 Task: Look for space in Talnakh, Russia from 10th July, 2023 to 15th July, 2023 for 7 adults in price range Rs.10000 to Rs.15000. Place can be entire place or shared room with 4 bedrooms having 7 beds and 4 bathrooms. Property type can be house, flat, guest house. Amenities needed are: wifi, TV, free parkinig on premises, gym, breakfast. Booking option can be shelf check-in. Required host language is English.
Action: Mouse moved to (493, 97)
Screenshot: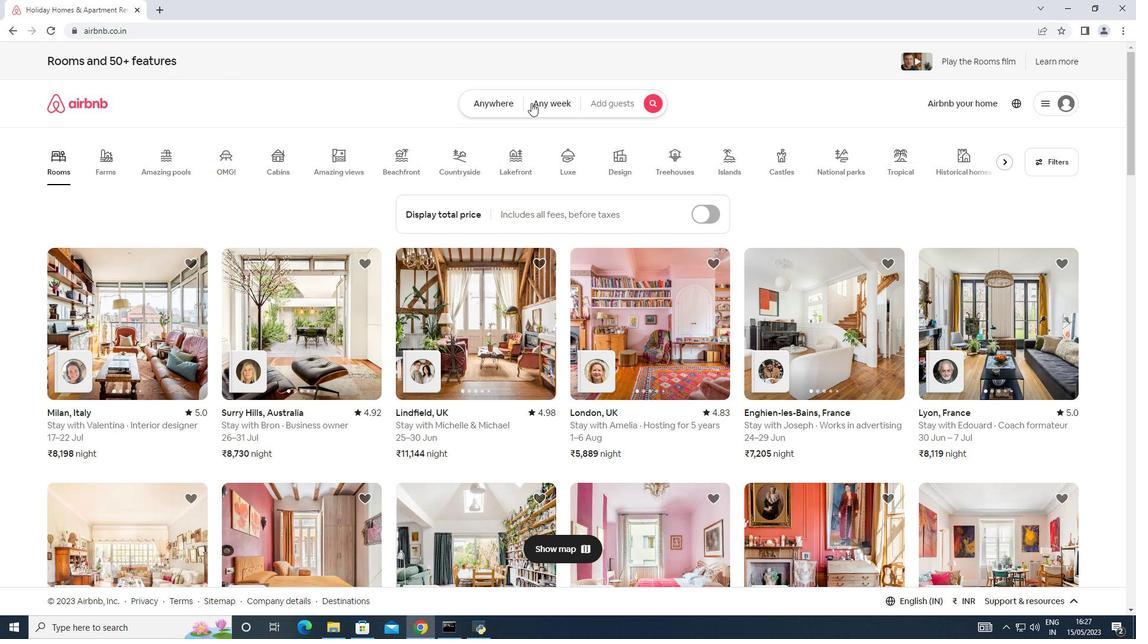 
Action: Mouse pressed left at (493, 97)
Screenshot: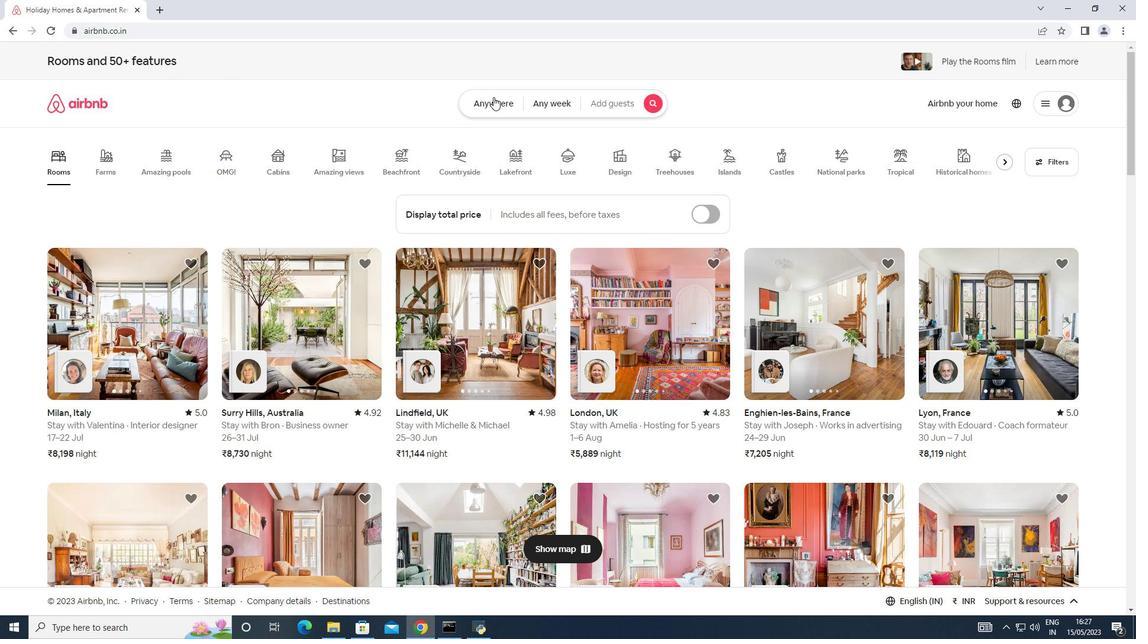 
Action: Mouse moved to (383, 143)
Screenshot: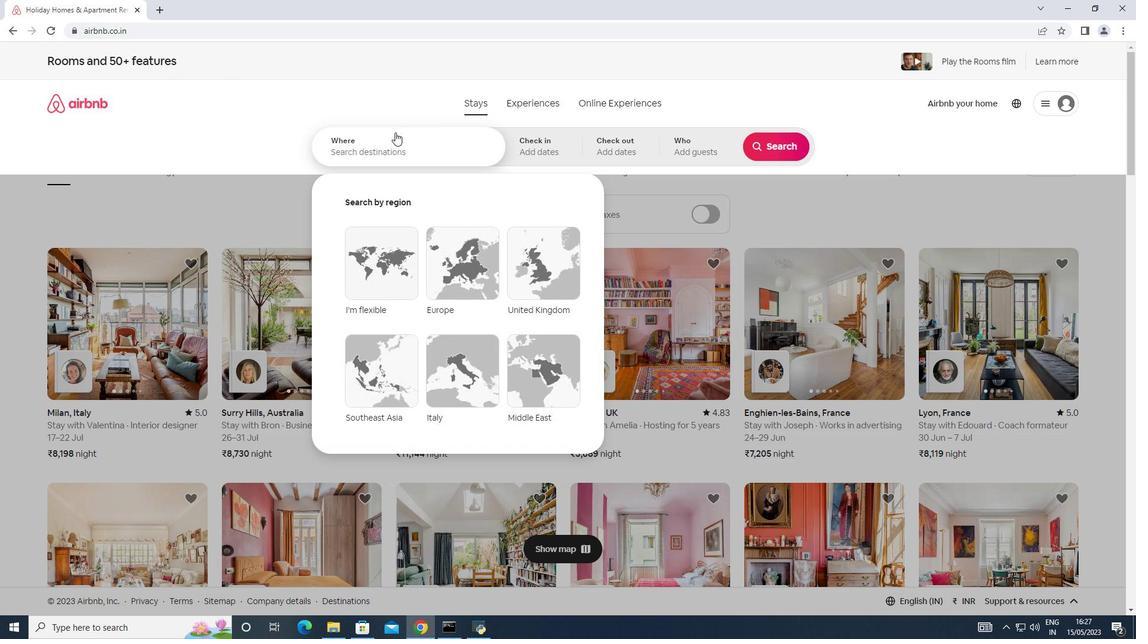 
Action: Mouse pressed left at (383, 143)
Screenshot: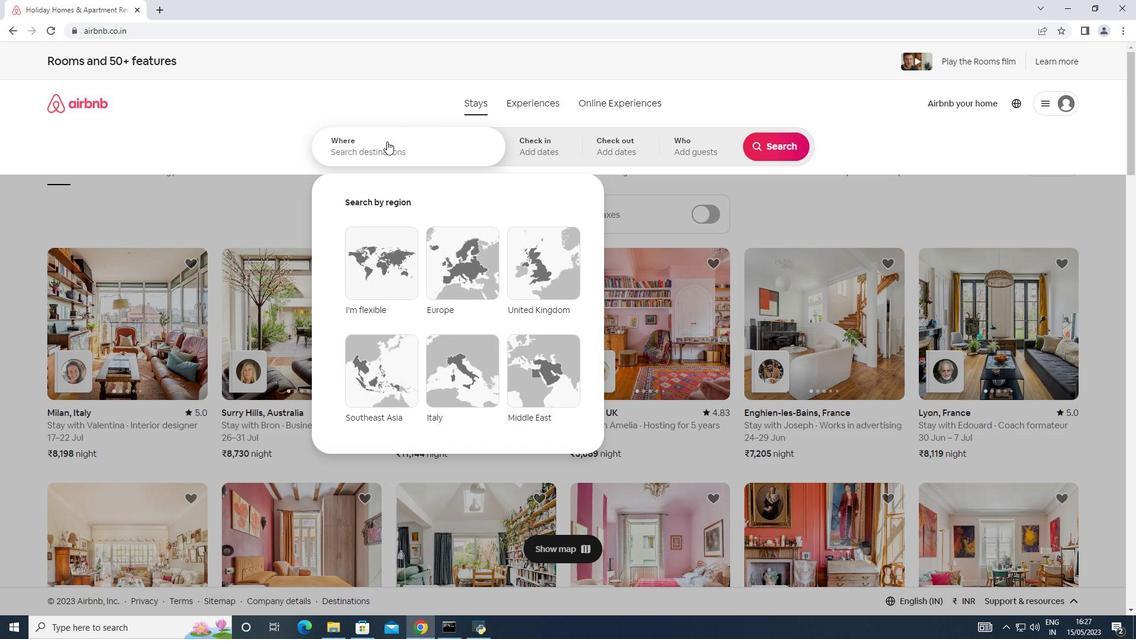 
Action: Mouse moved to (283, 198)
Screenshot: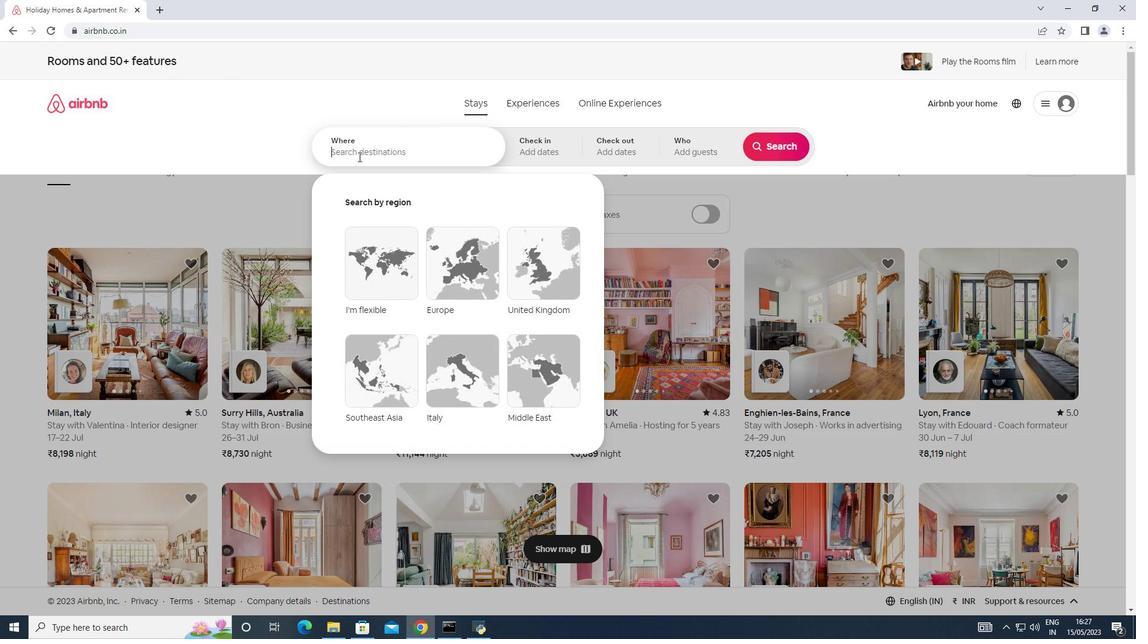 
Action: Key pressed <Key.shift>Talnakh,<Key.shift>Russia
Screenshot: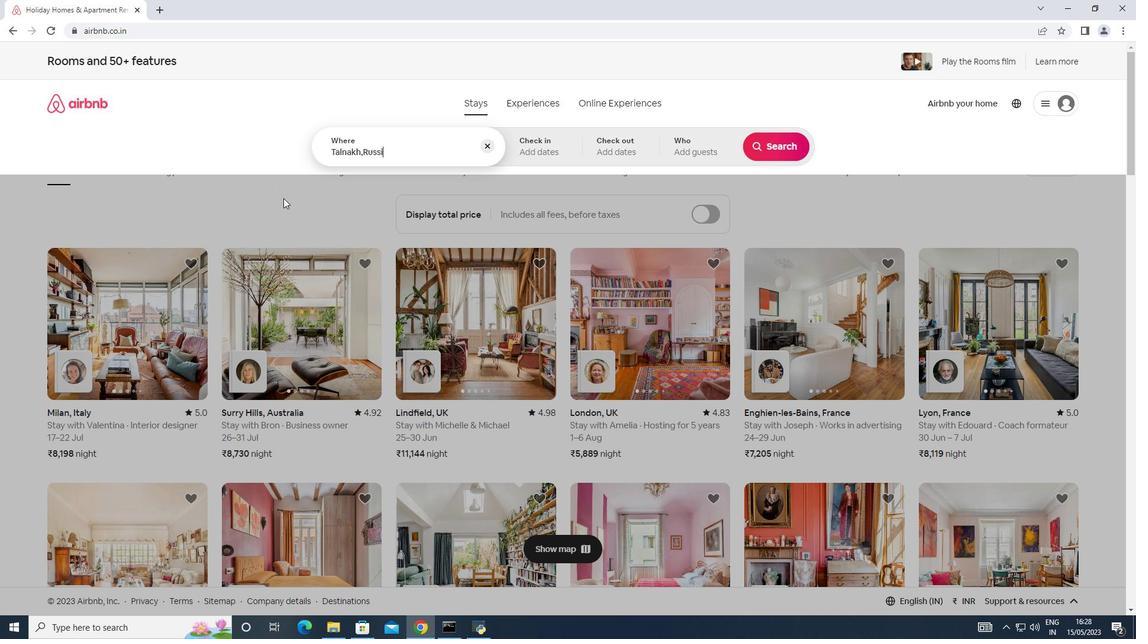 
Action: Mouse moved to (553, 152)
Screenshot: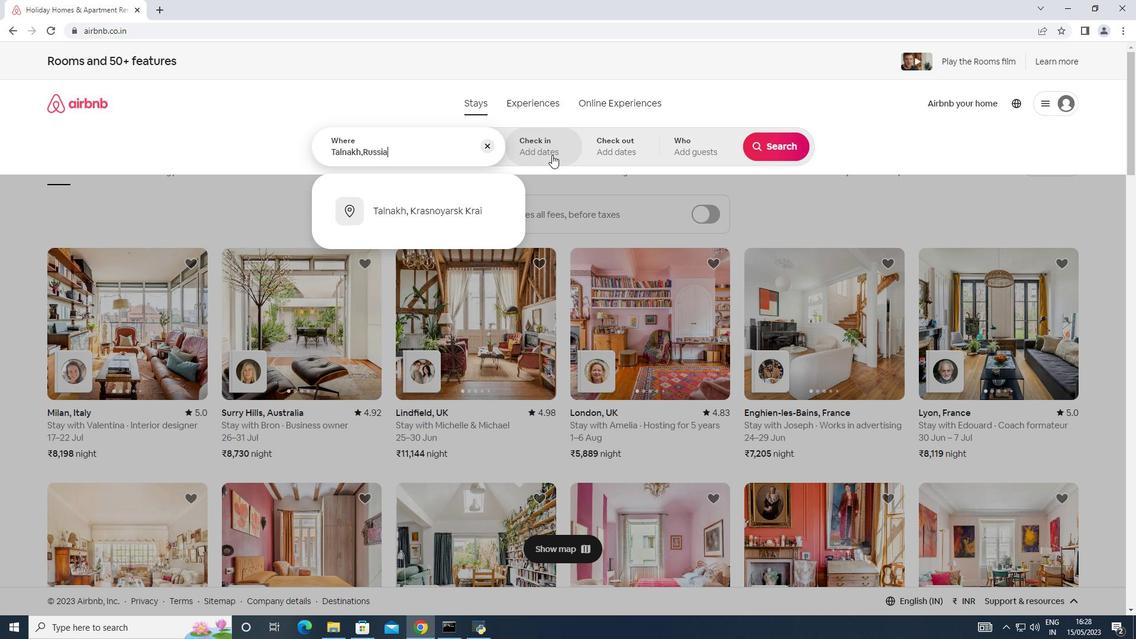 
Action: Mouse pressed left at (553, 152)
Screenshot: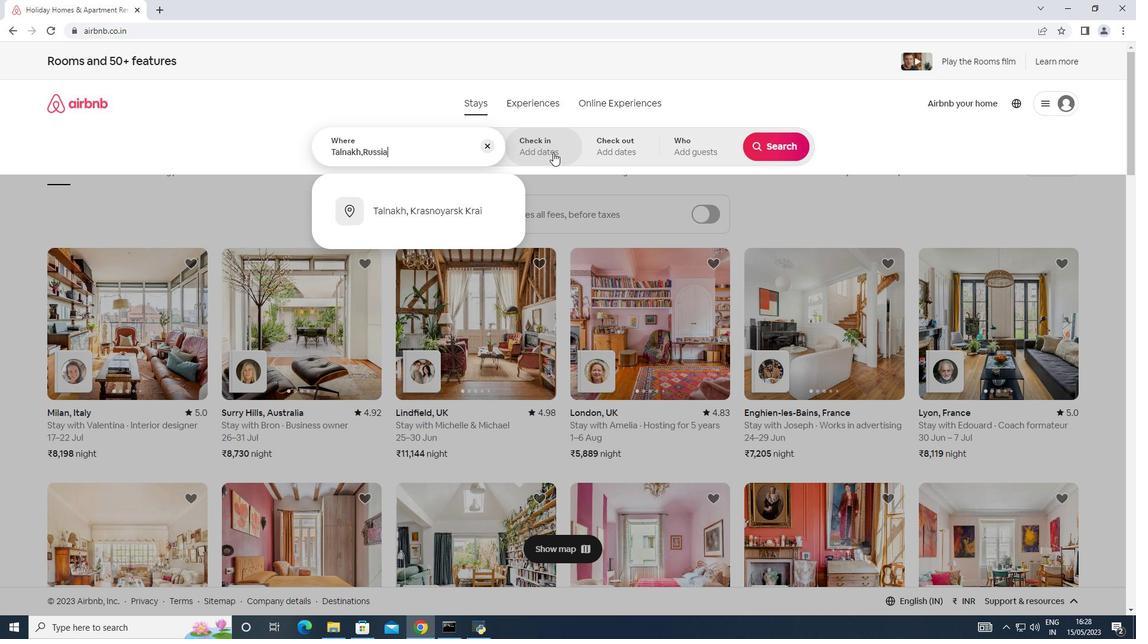 
Action: Mouse moved to (776, 239)
Screenshot: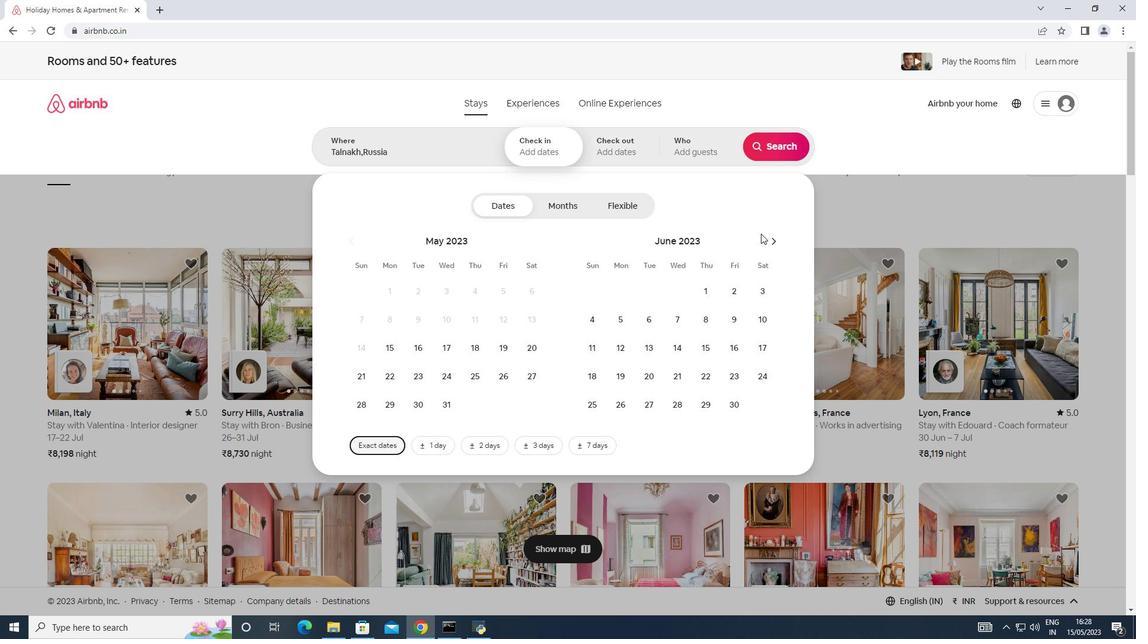 
Action: Mouse pressed left at (776, 239)
Screenshot: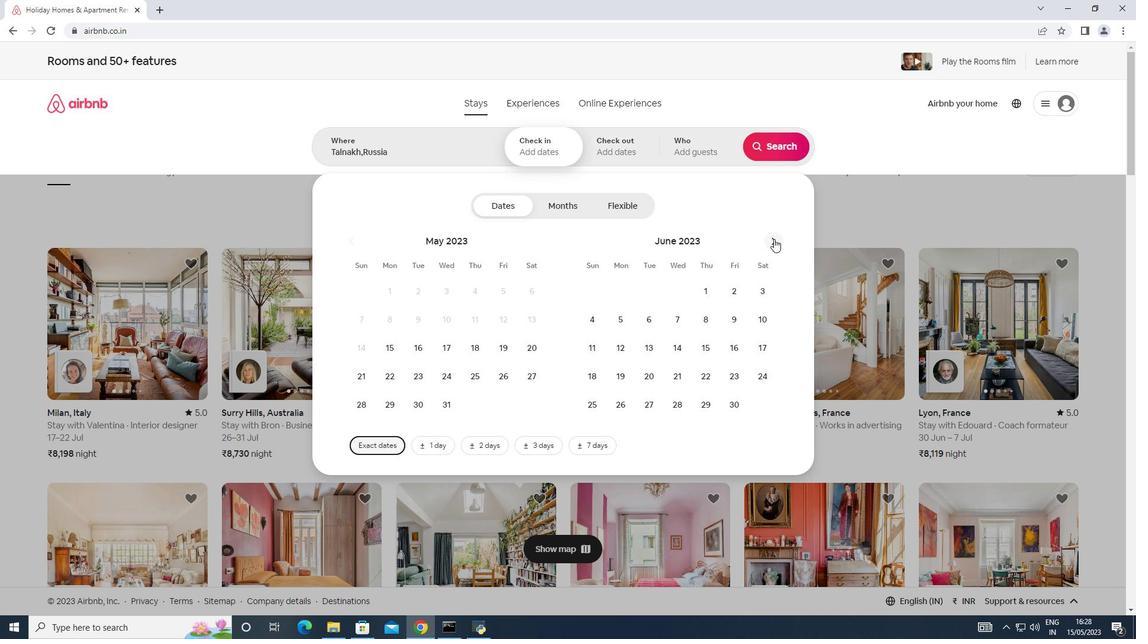 
Action: Mouse moved to (626, 351)
Screenshot: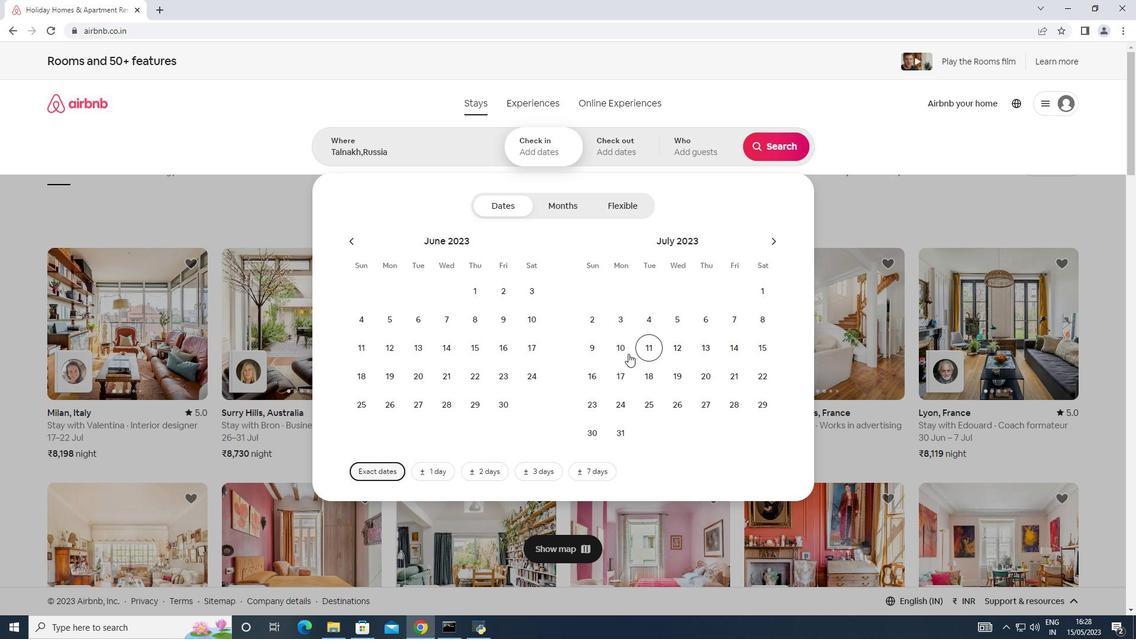 
Action: Mouse pressed left at (626, 351)
Screenshot: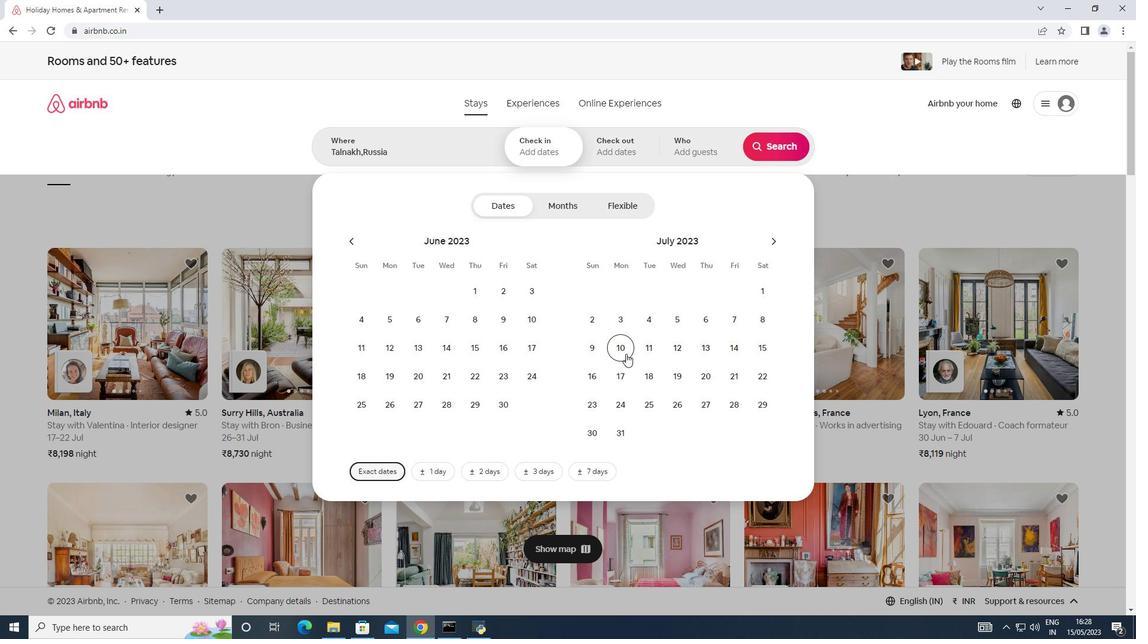 
Action: Mouse moved to (757, 348)
Screenshot: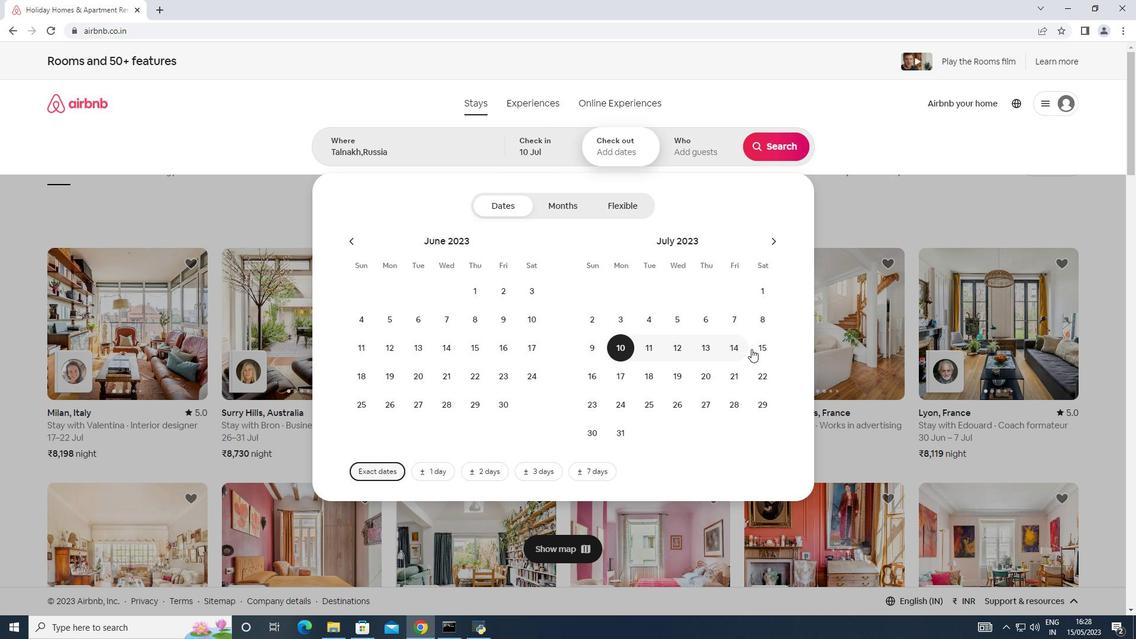 
Action: Mouse pressed left at (757, 348)
Screenshot: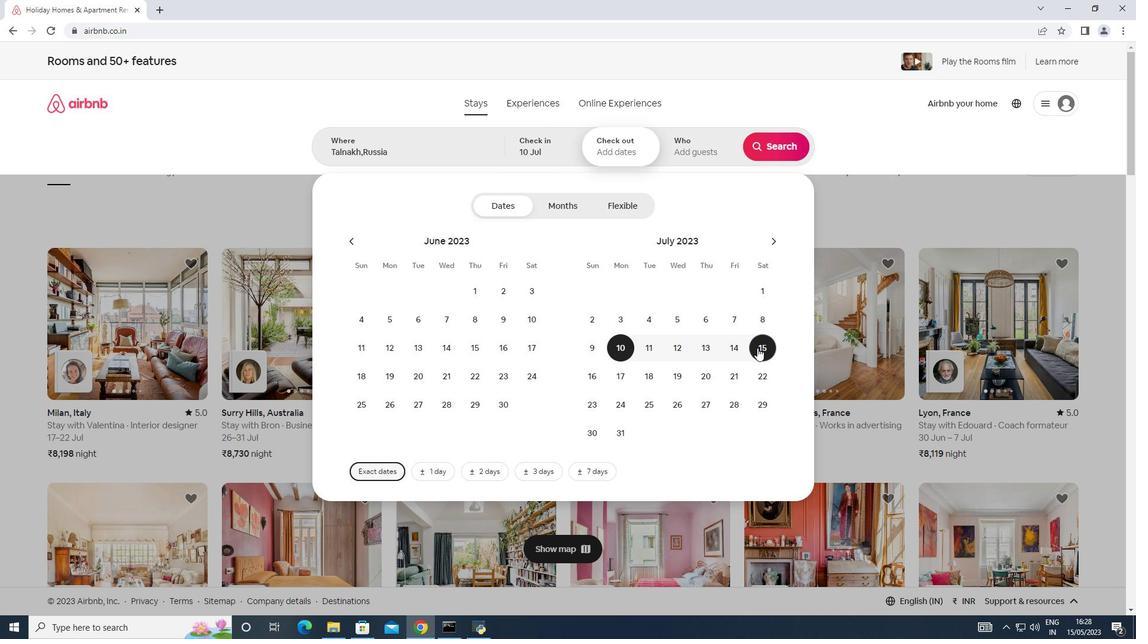
Action: Mouse moved to (692, 153)
Screenshot: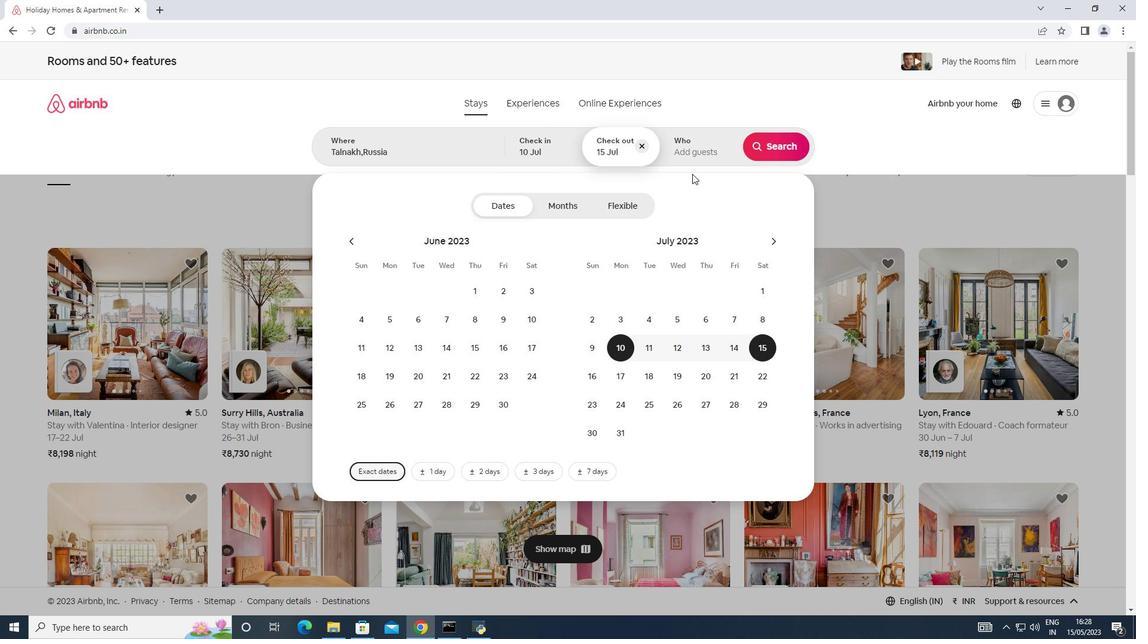 
Action: Mouse pressed left at (692, 153)
Screenshot: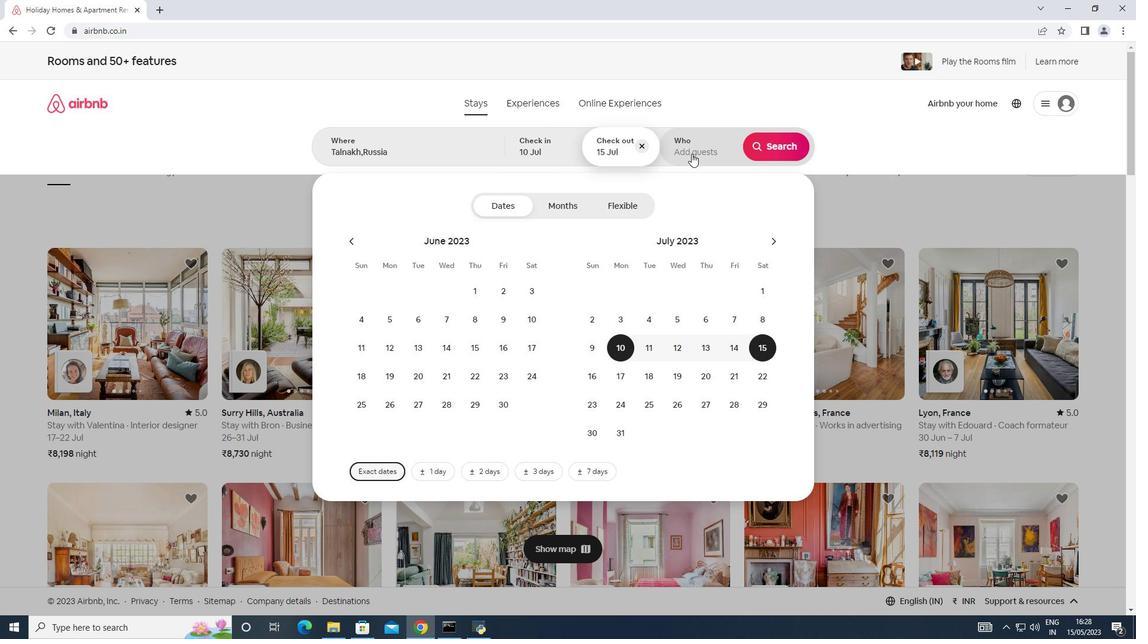 
Action: Mouse moved to (780, 208)
Screenshot: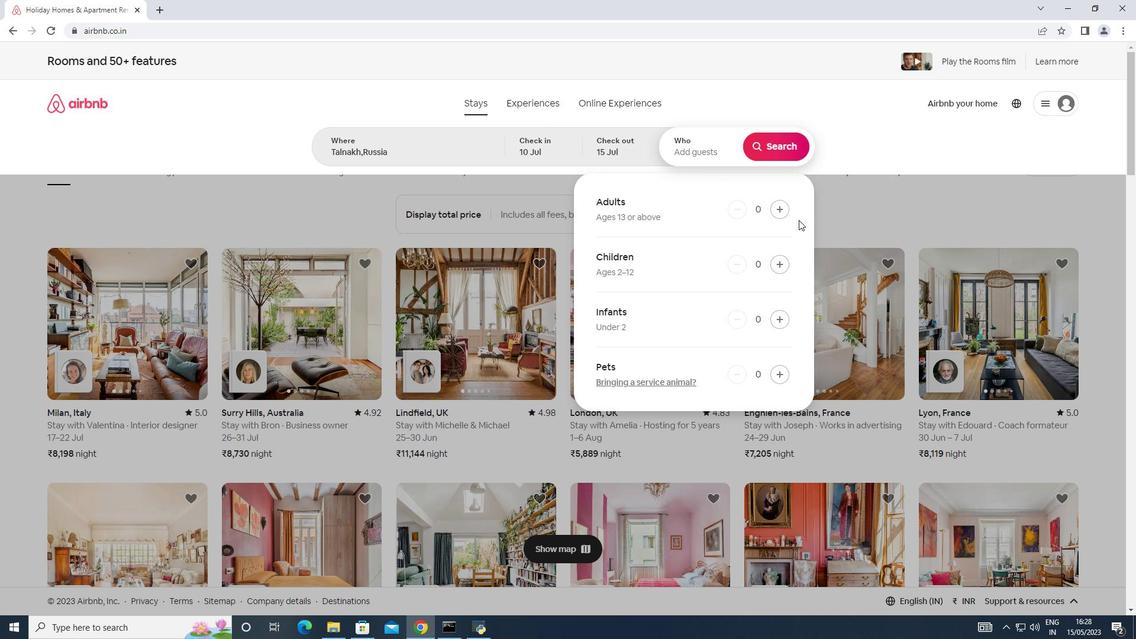 
Action: Mouse pressed left at (780, 208)
Screenshot: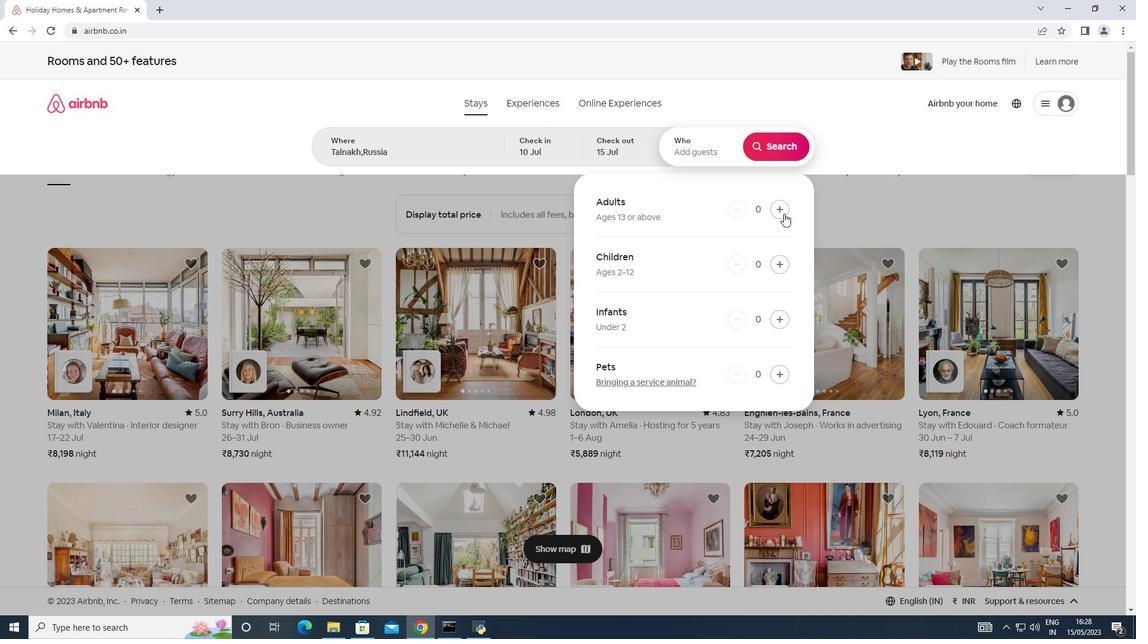
Action: Mouse pressed left at (780, 208)
Screenshot: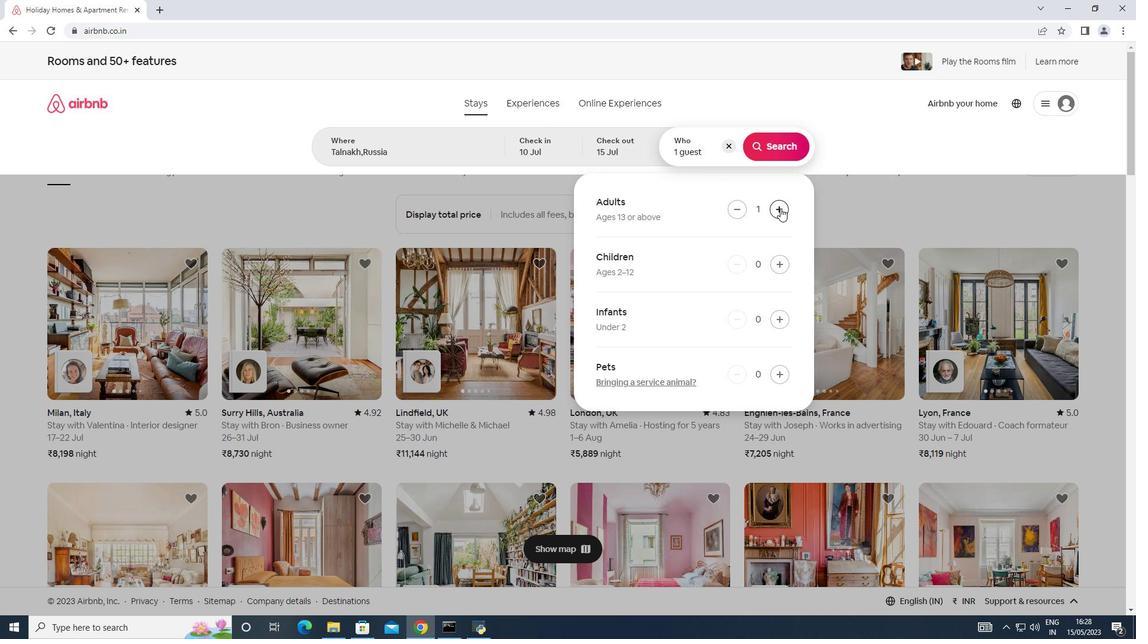 
Action: Mouse pressed left at (780, 208)
Screenshot: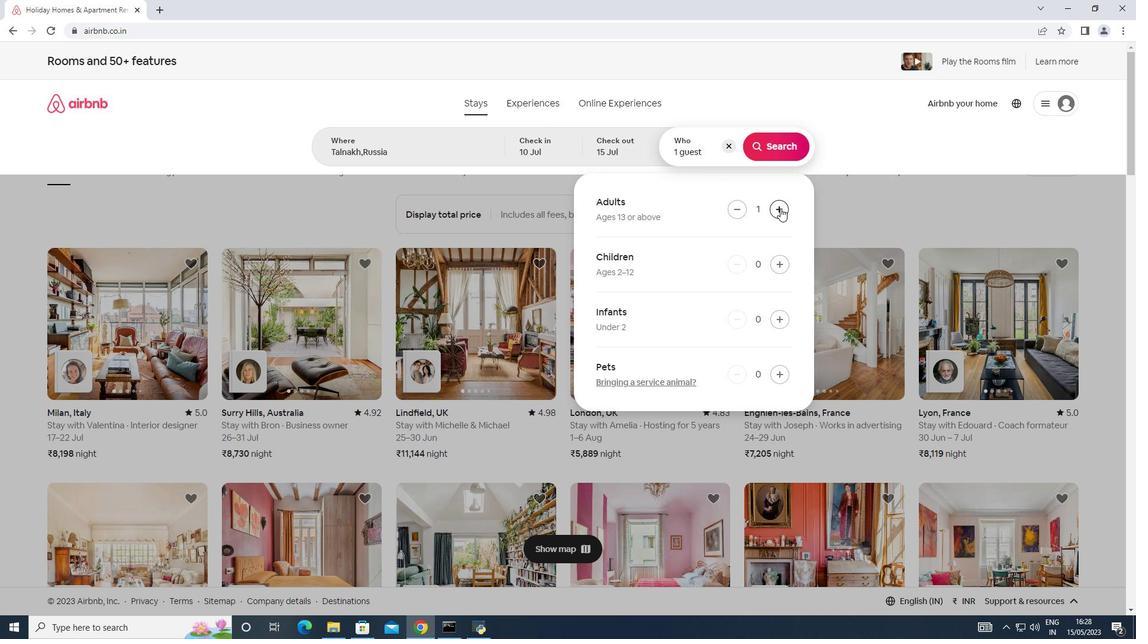 
Action: Mouse pressed left at (780, 208)
Screenshot: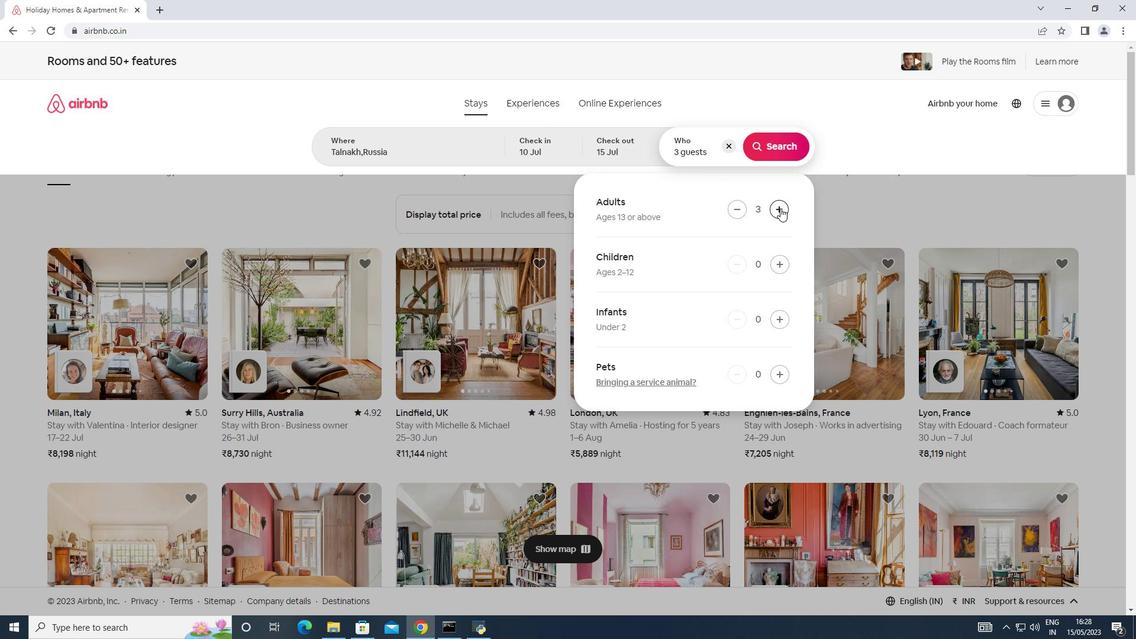 
Action: Mouse pressed left at (780, 208)
Screenshot: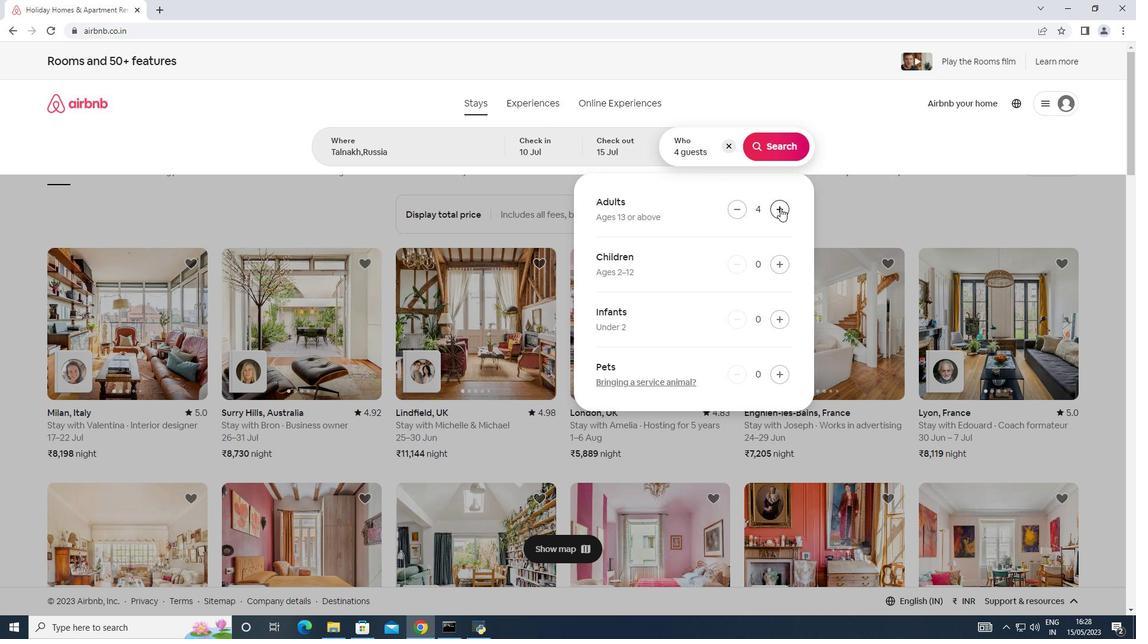 
Action: Mouse pressed left at (780, 208)
Screenshot: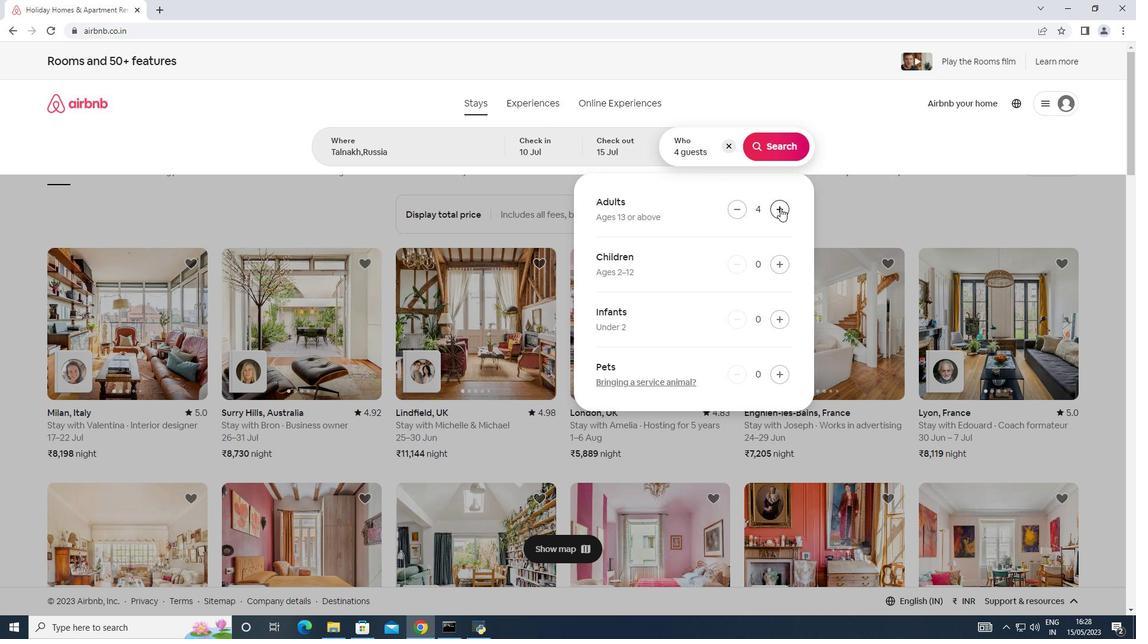 
Action: Mouse pressed left at (780, 208)
Screenshot: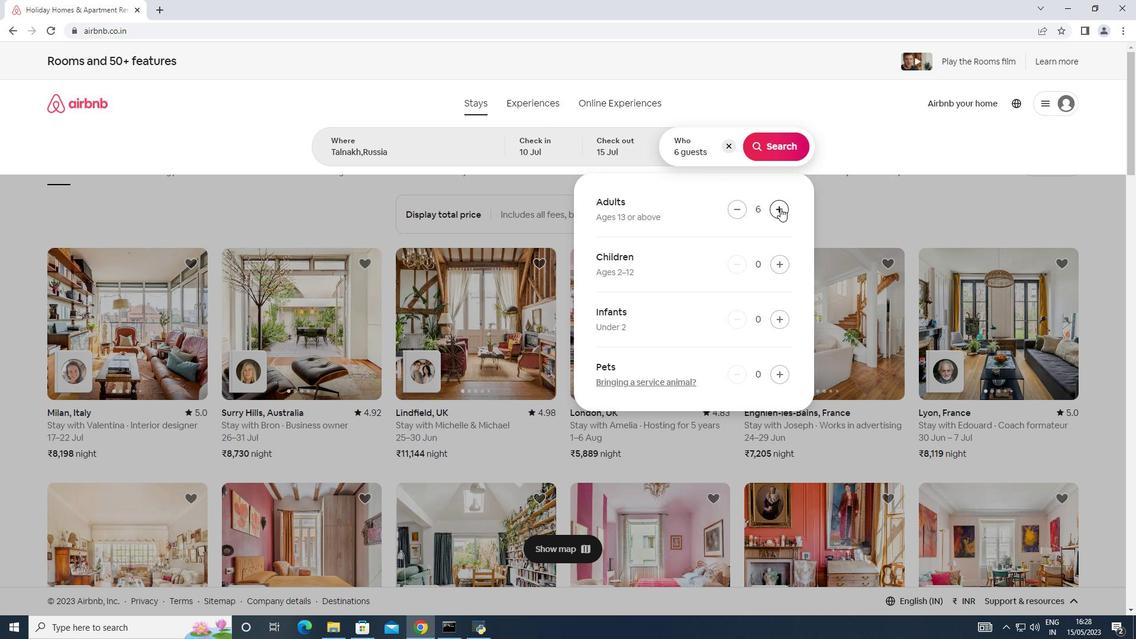 
Action: Mouse moved to (776, 152)
Screenshot: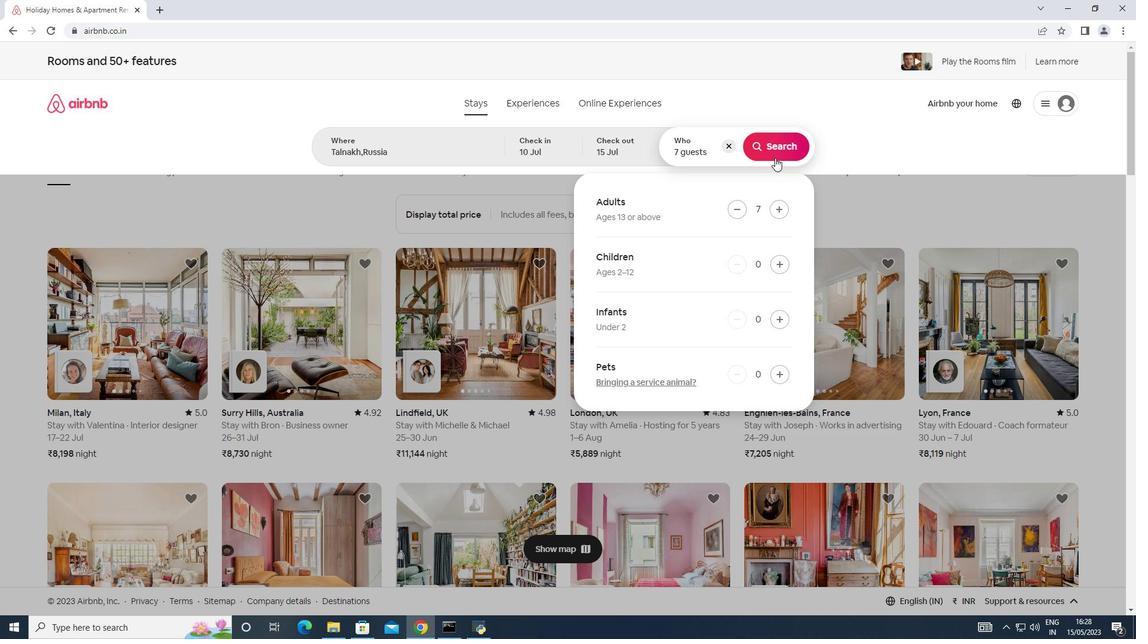 
Action: Mouse pressed left at (776, 152)
Screenshot: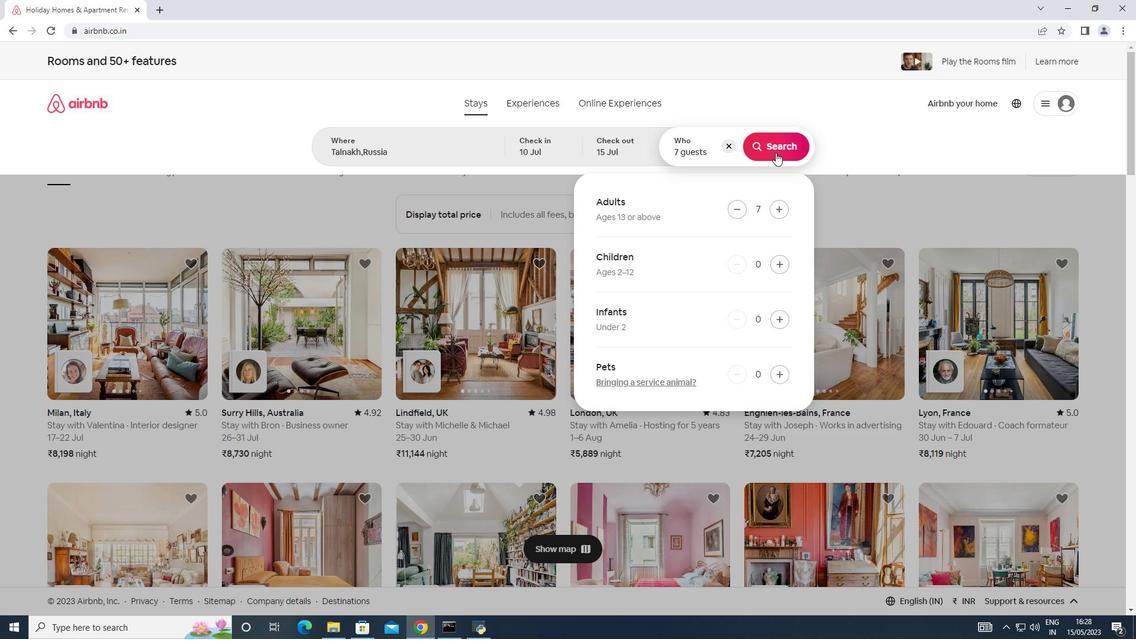 
Action: Mouse moved to (1065, 111)
Screenshot: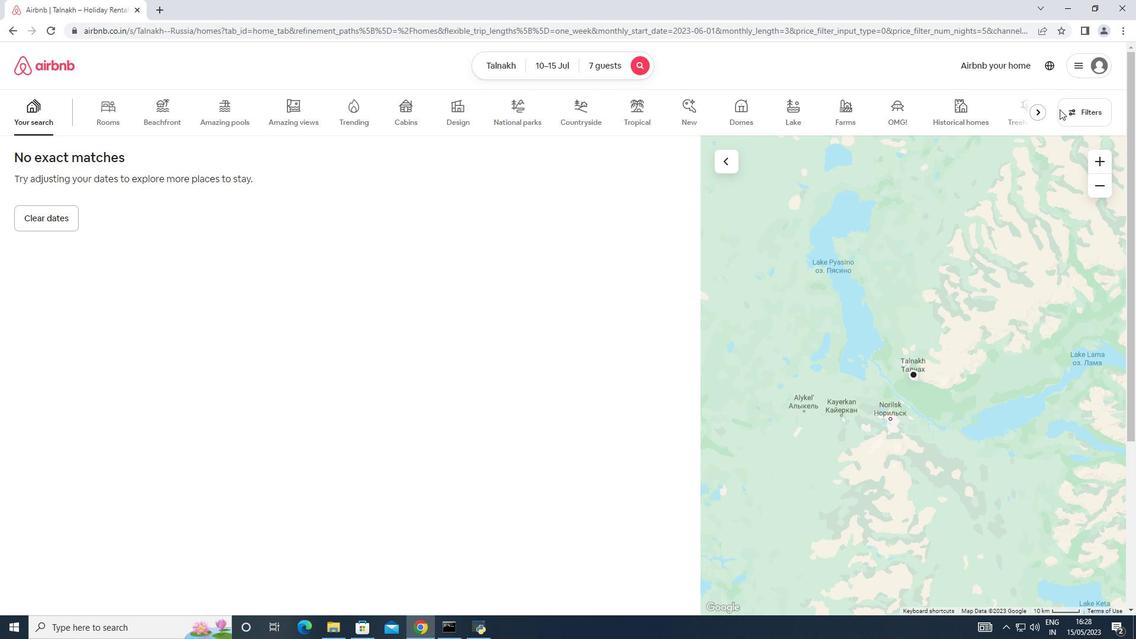 
Action: Mouse pressed left at (1065, 111)
Screenshot: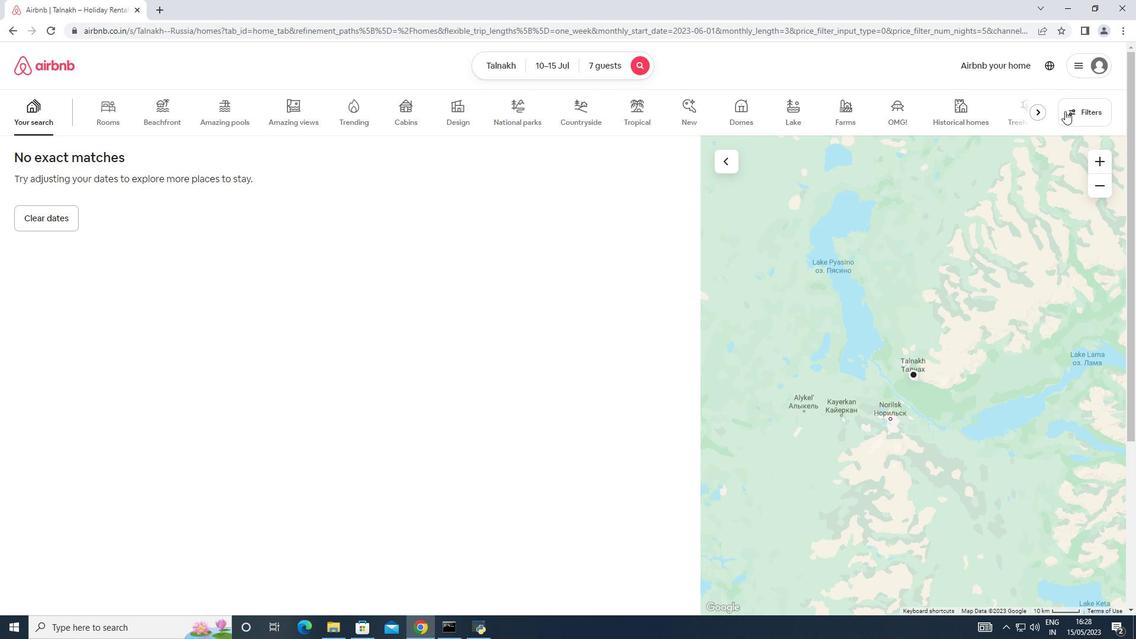 
Action: Mouse moved to (406, 403)
Screenshot: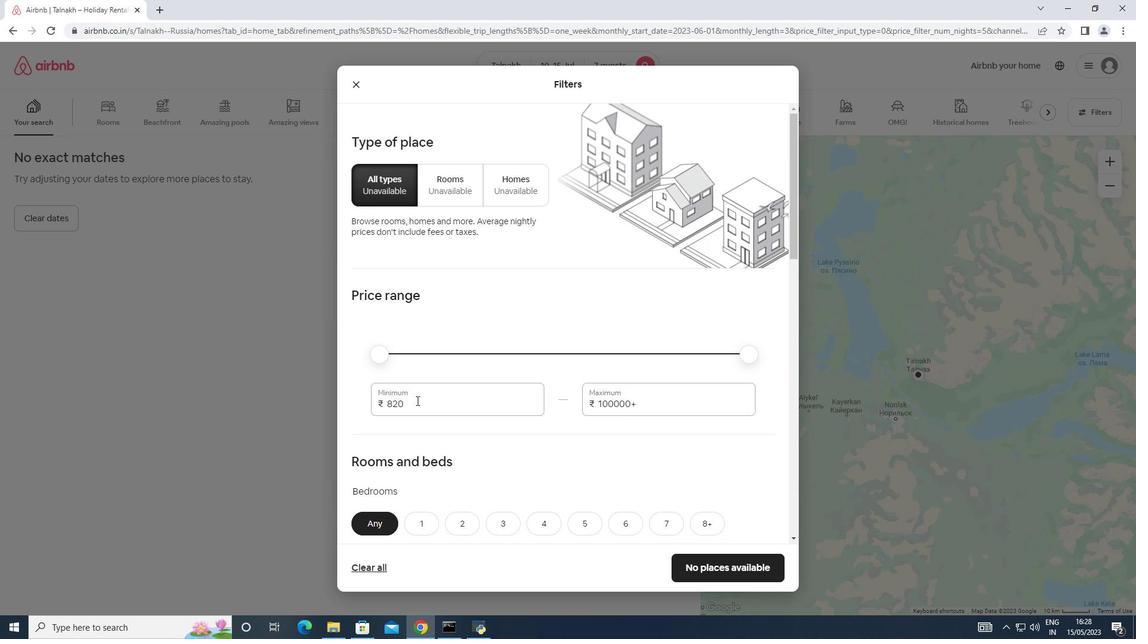 
Action: Mouse pressed left at (406, 403)
Screenshot: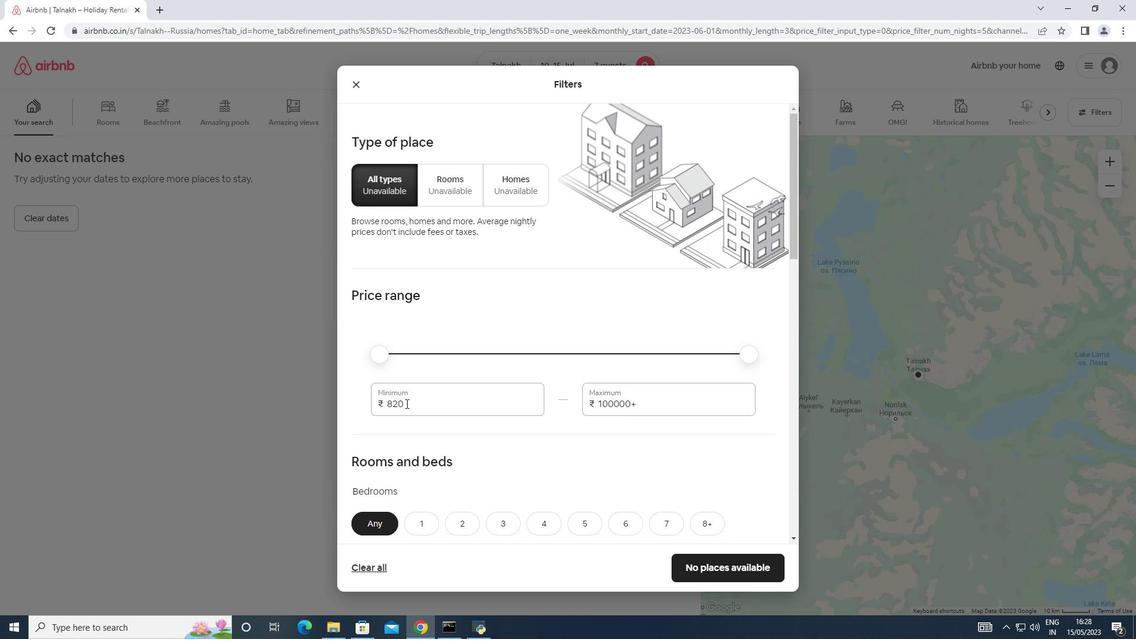 
Action: Mouse moved to (383, 393)
Screenshot: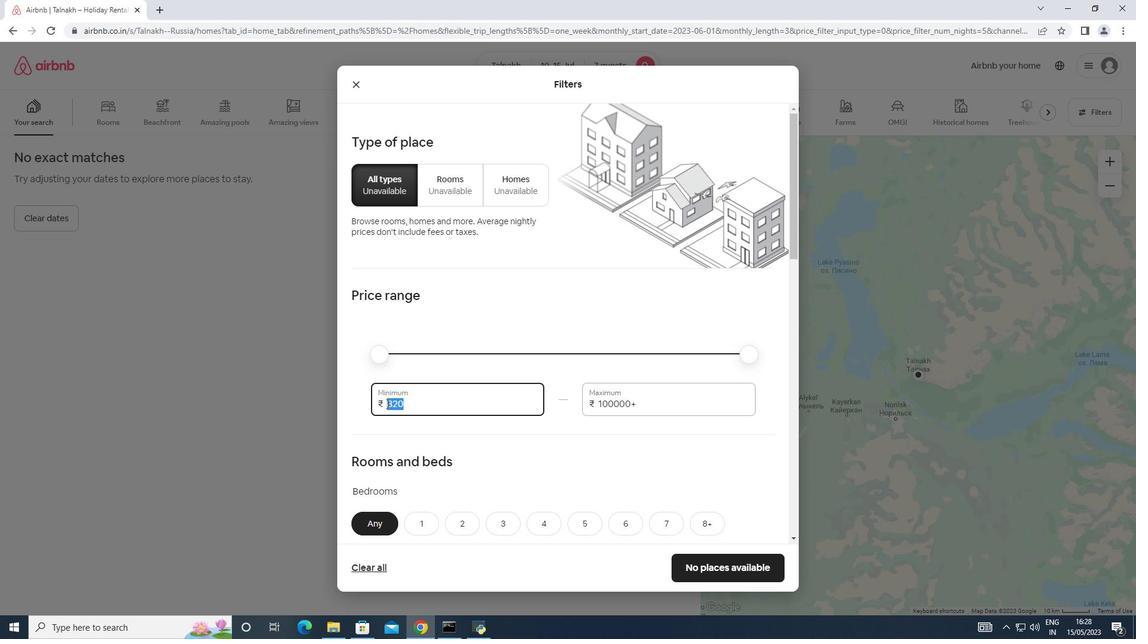 
Action: Key pressed 10000
Screenshot: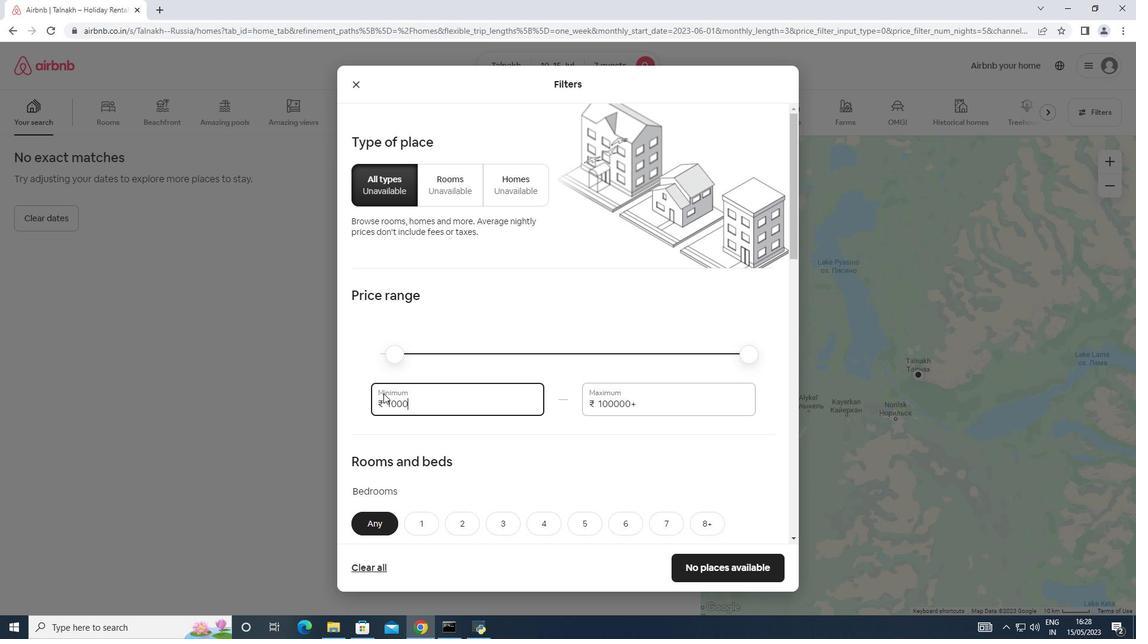 
Action: Mouse moved to (642, 400)
Screenshot: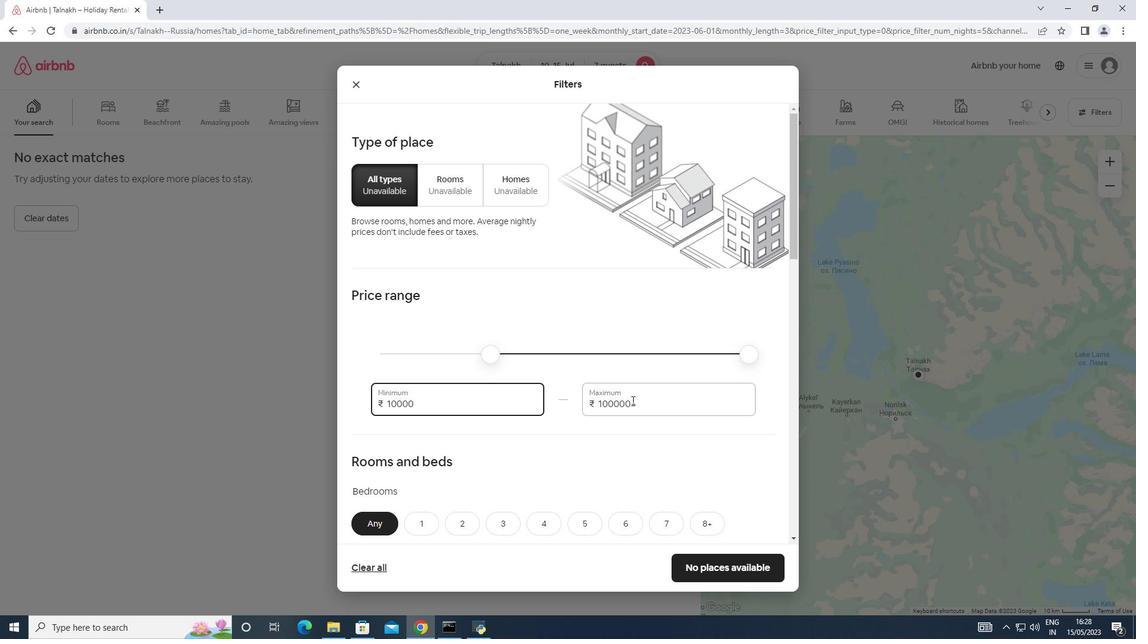 
Action: Mouse pressed left at (642, 400)
Screenshot: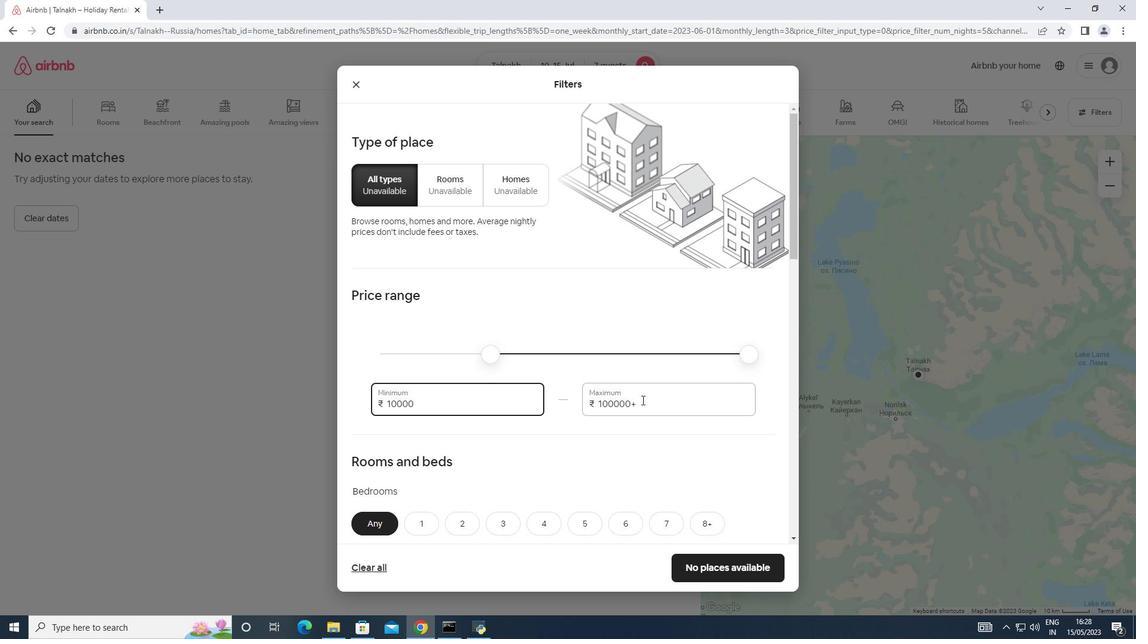 
Action: Mouse moved to (572, 396)
Screenshot: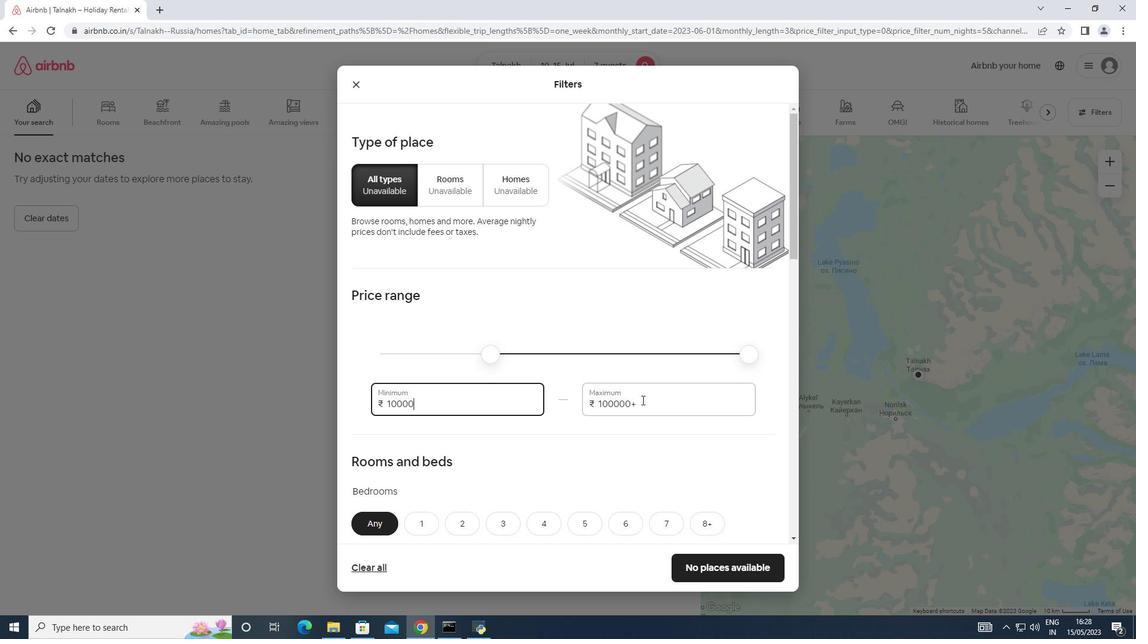 
Action: Key pressed 15000
Screenshot: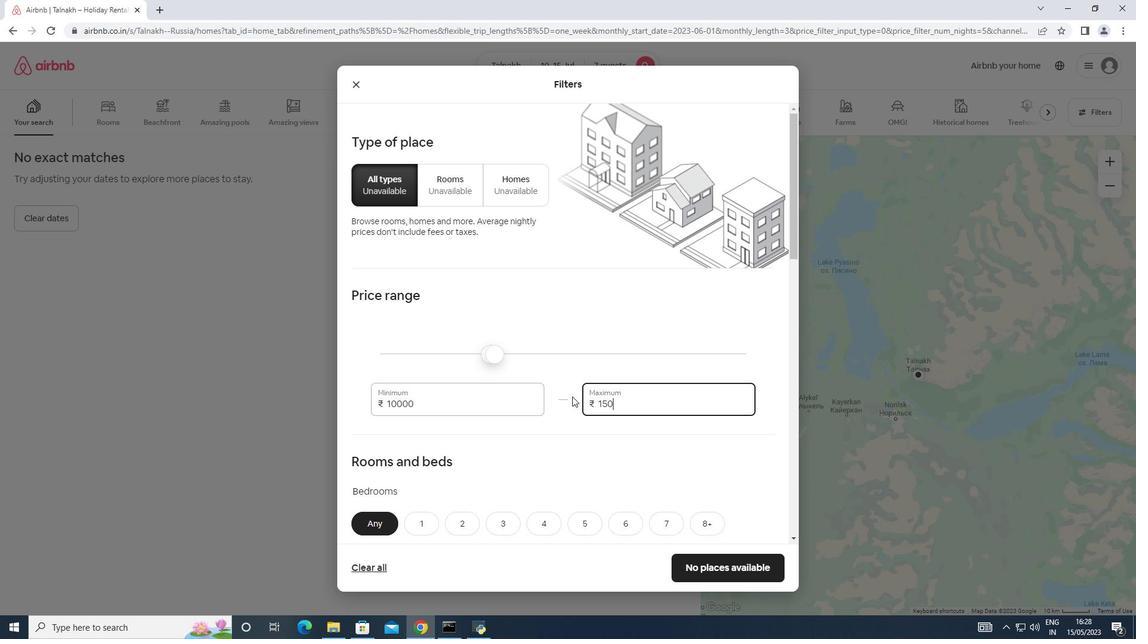 
Action: Mouse scrolled (572, 396) with delta (0, 0)
Screenshot: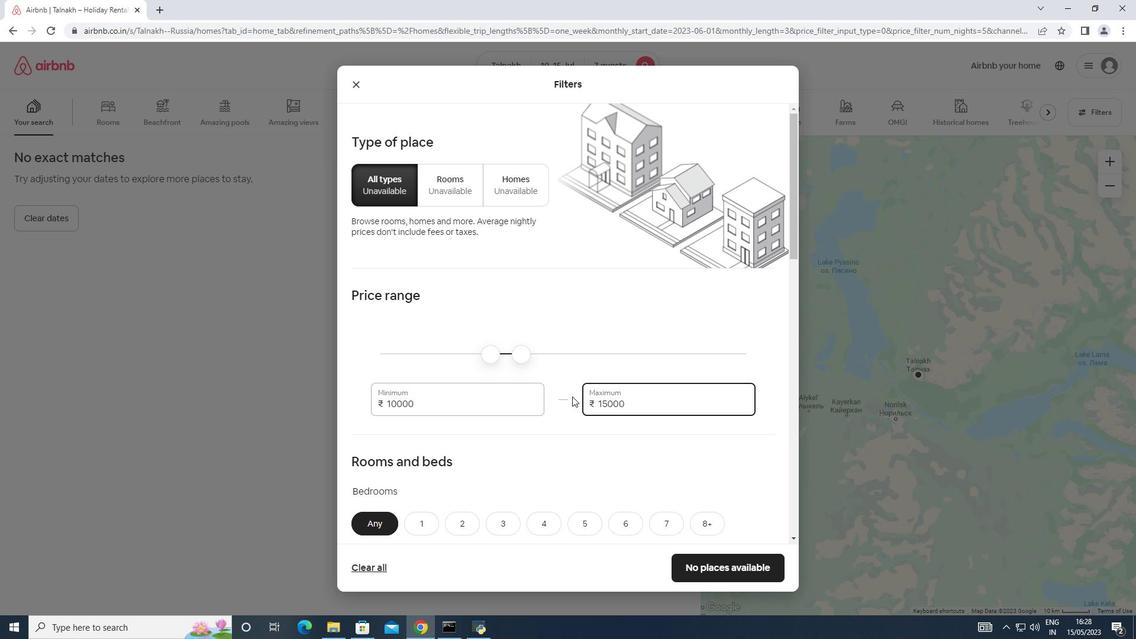 
Action: Mouse scrolled (572, 396) with delta (0, 0)
Screenshot: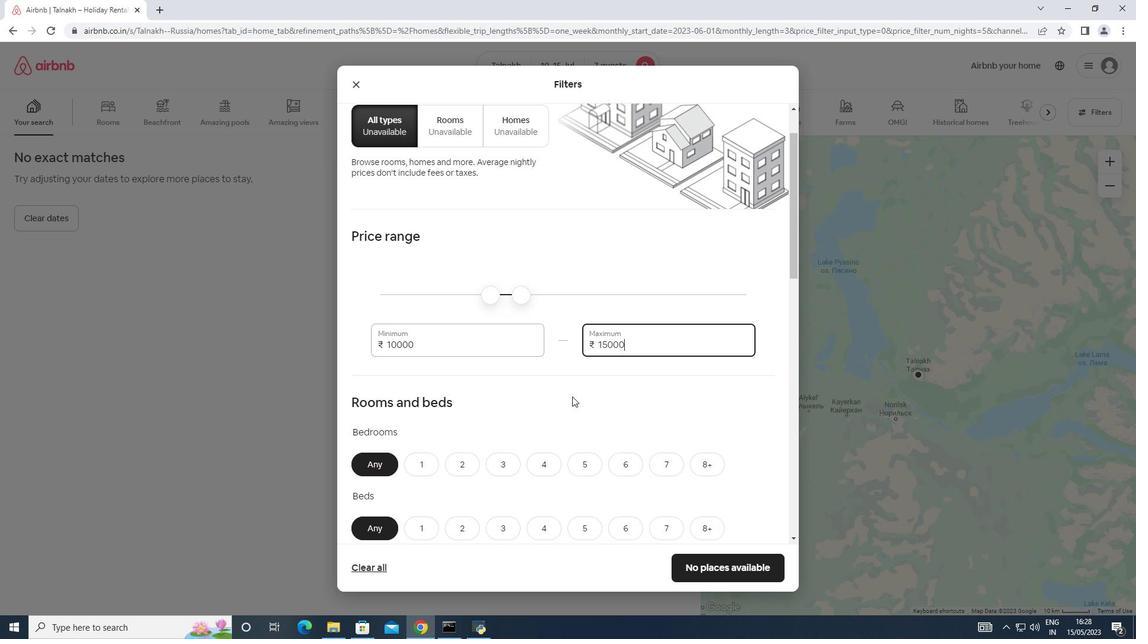 
Action: Mouse scrolled (572, 396) with delta (0, 0)
Screenshot: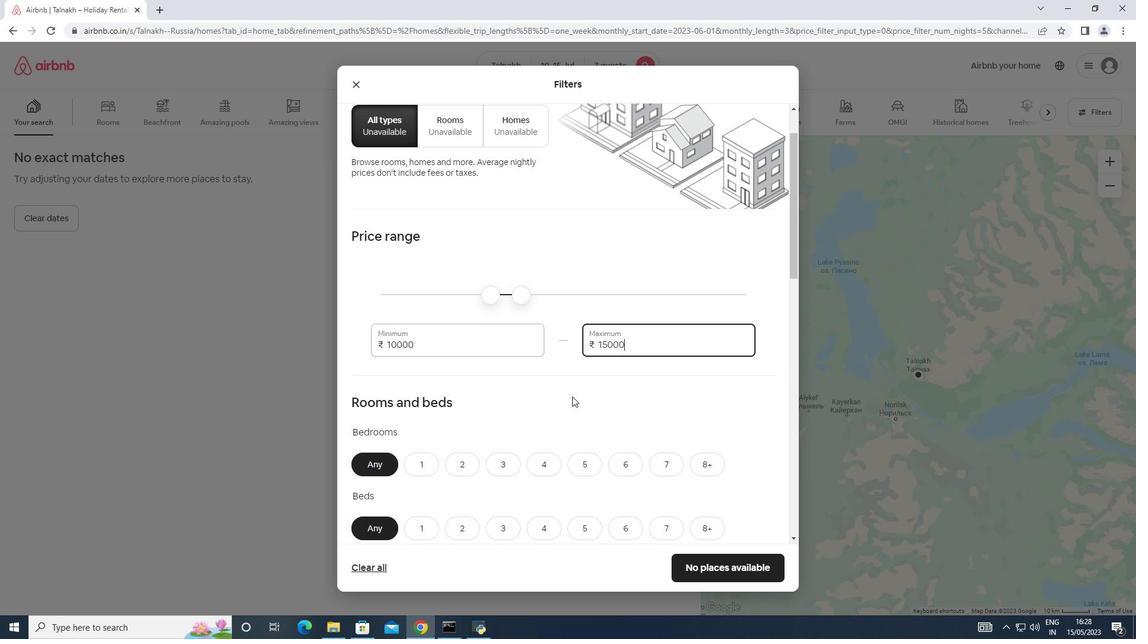 
Action: Mouse moved to (536, 346)
Screenshot: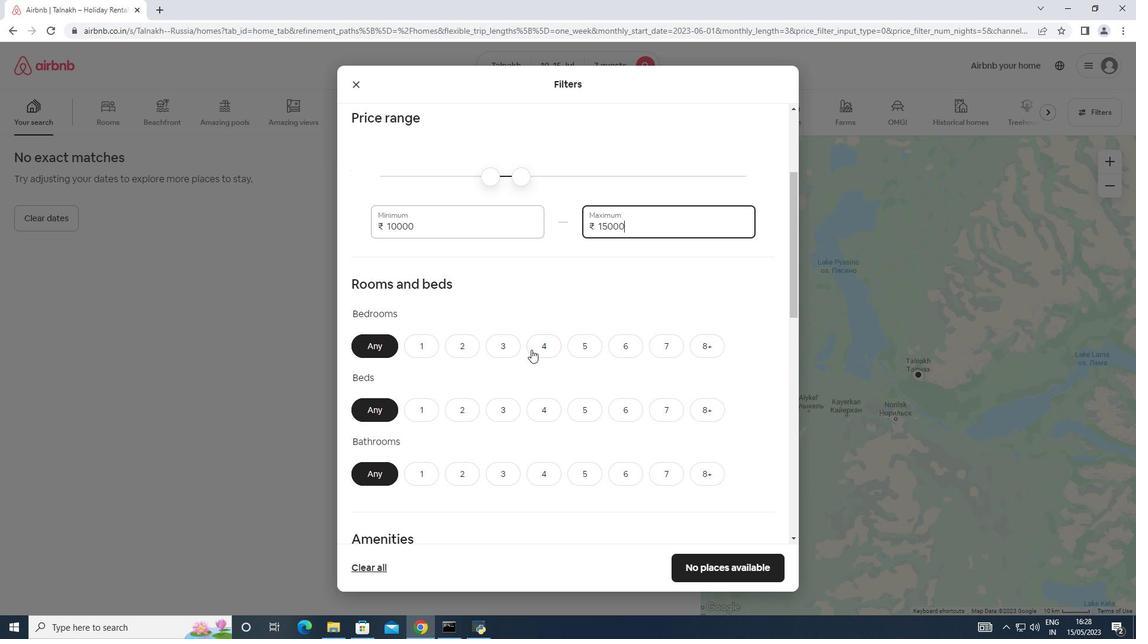 
Action: Mouse pressed left at (536, 346)
Screenshot: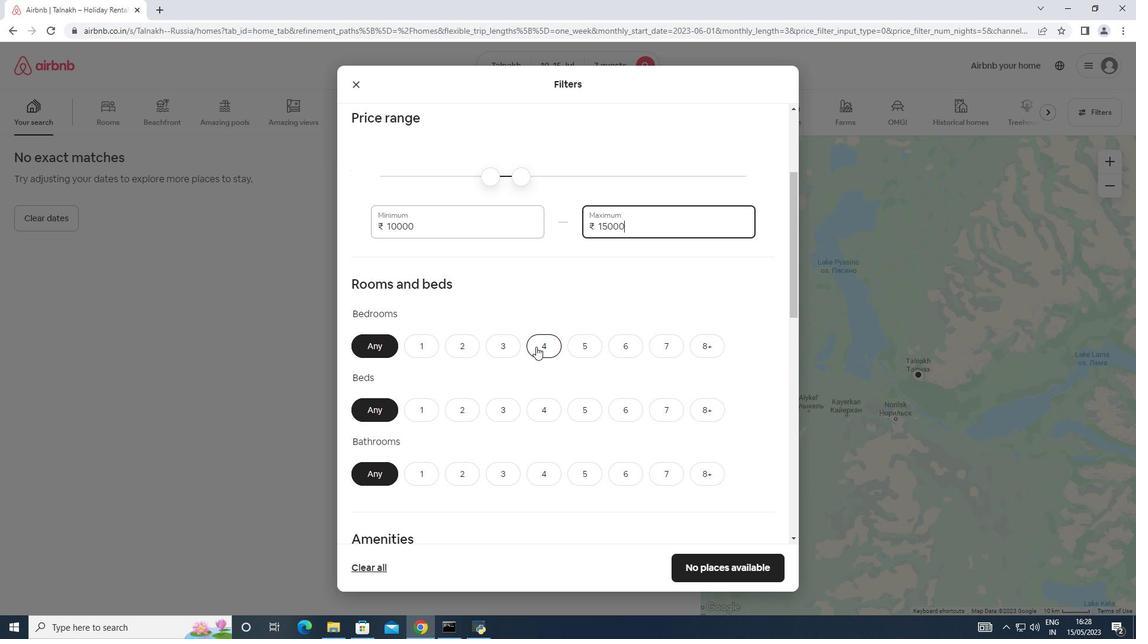 
Action: Mouse moved to (668, 408)
Screenshot: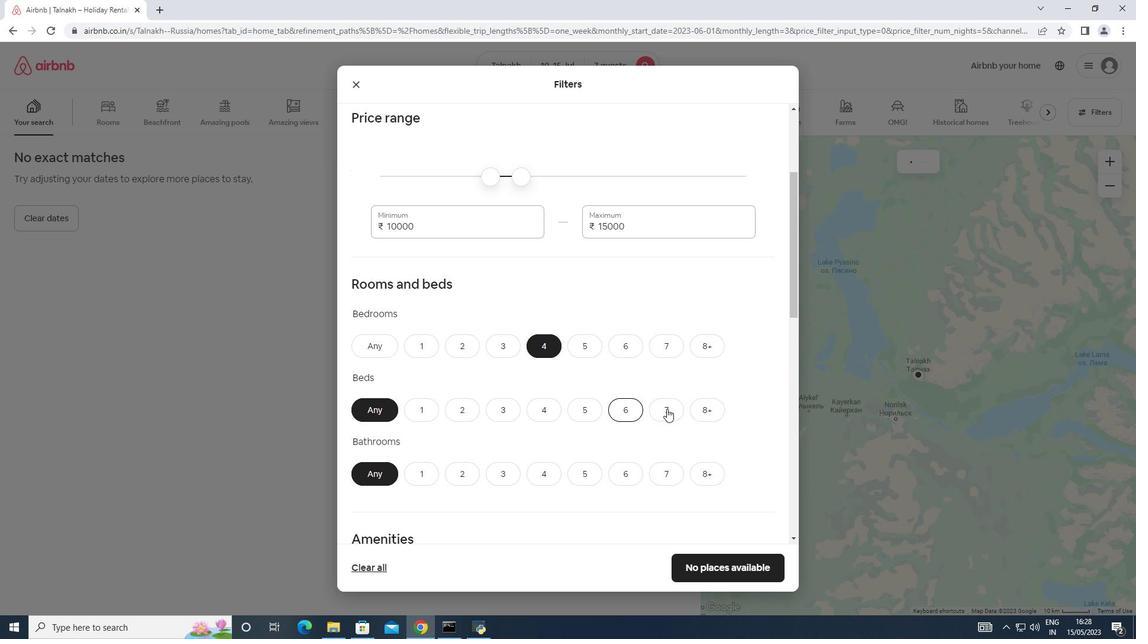 
Action: Mouse pressed left at (668, 408)
Screenshot: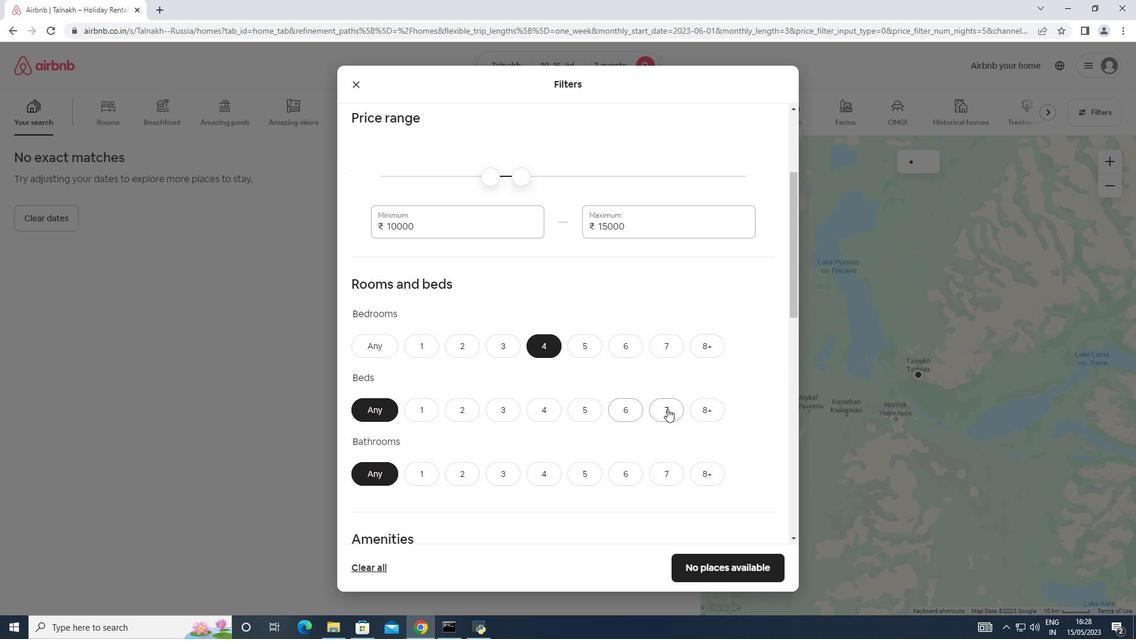 
Action: Mouse moved to (538, 468)
Screenshot: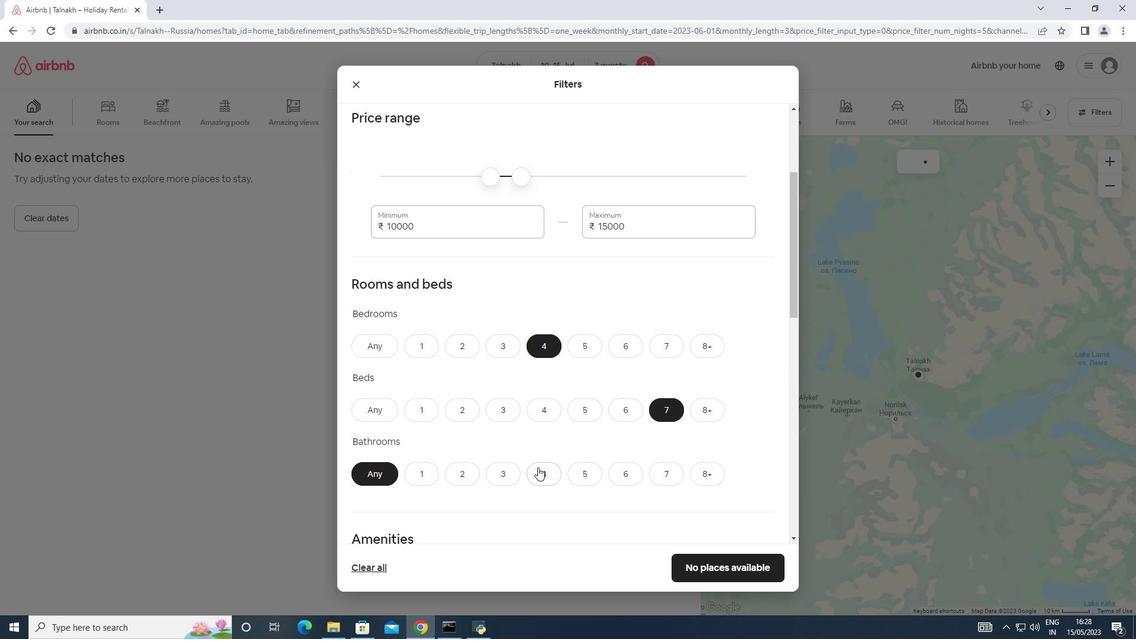 
Action: Mouse pressed left at (538, 468)
Screenshot: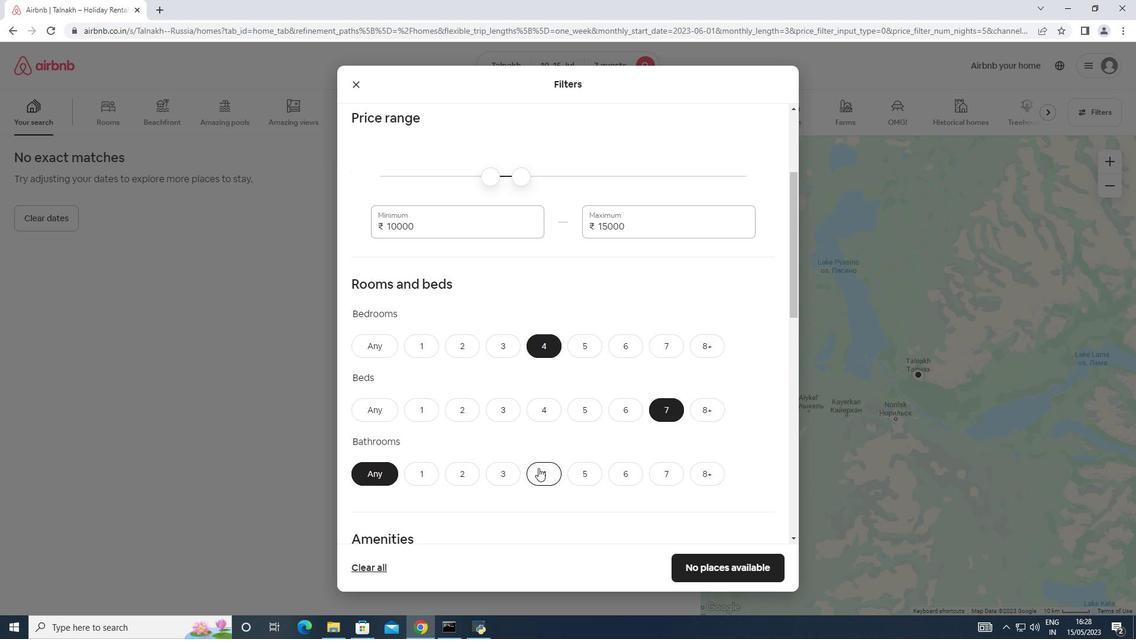 
Action: Mouse moved to (539, 467)
Screenshot: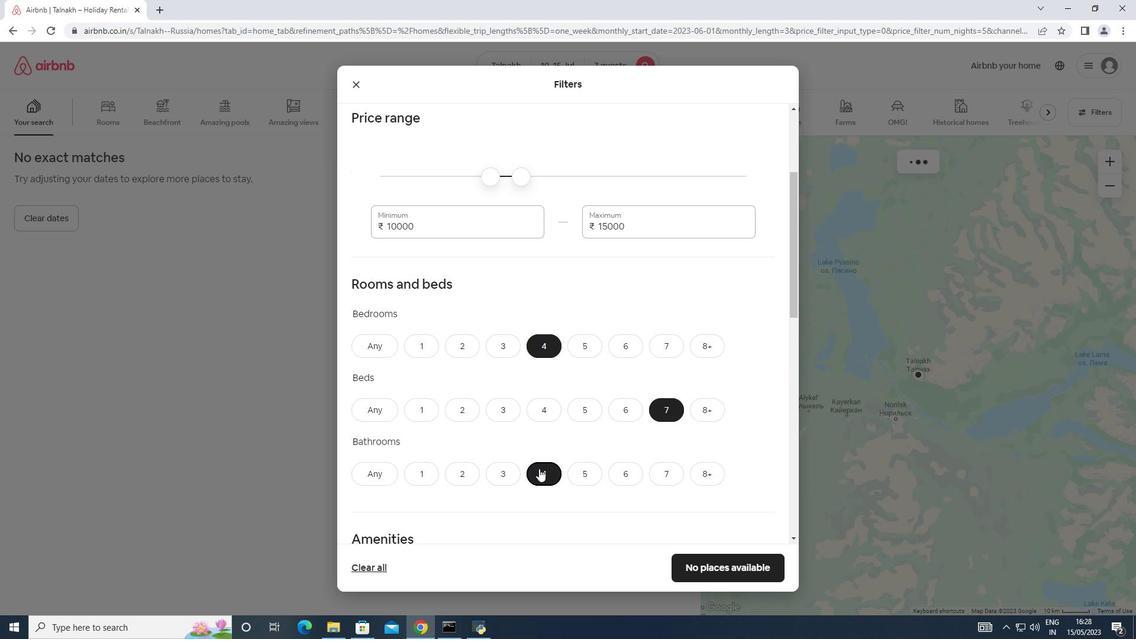 
Action: Mouse scrolled (539, 466) with delta (0, 0)
Screenshot: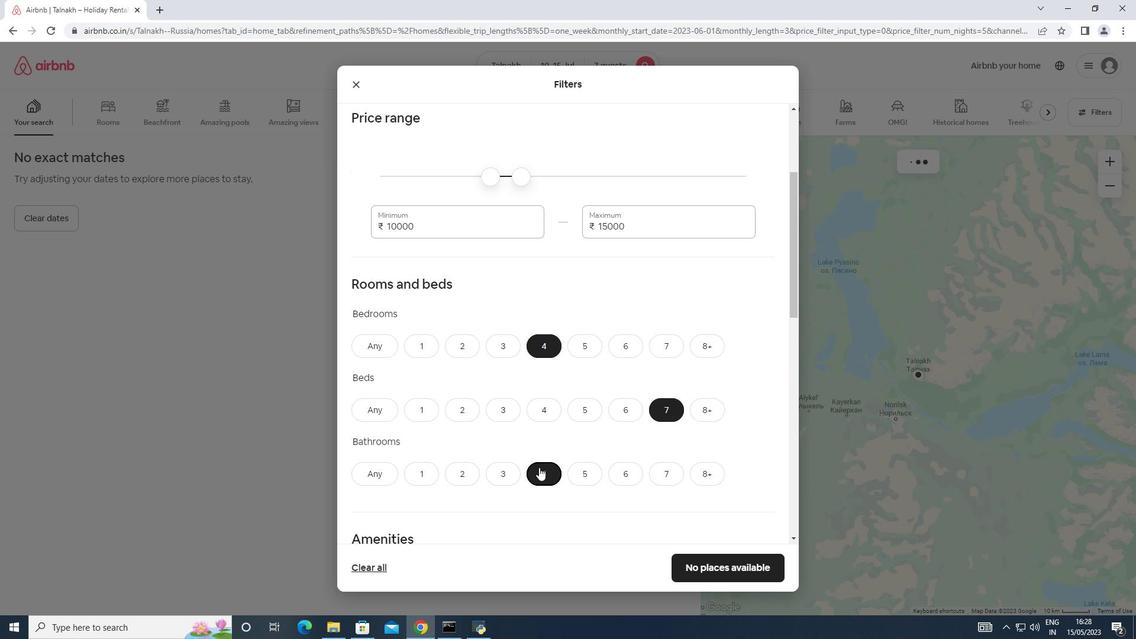 
Action: Mouse scrolled (539, 466) with delta (0, 0)
Screenshot: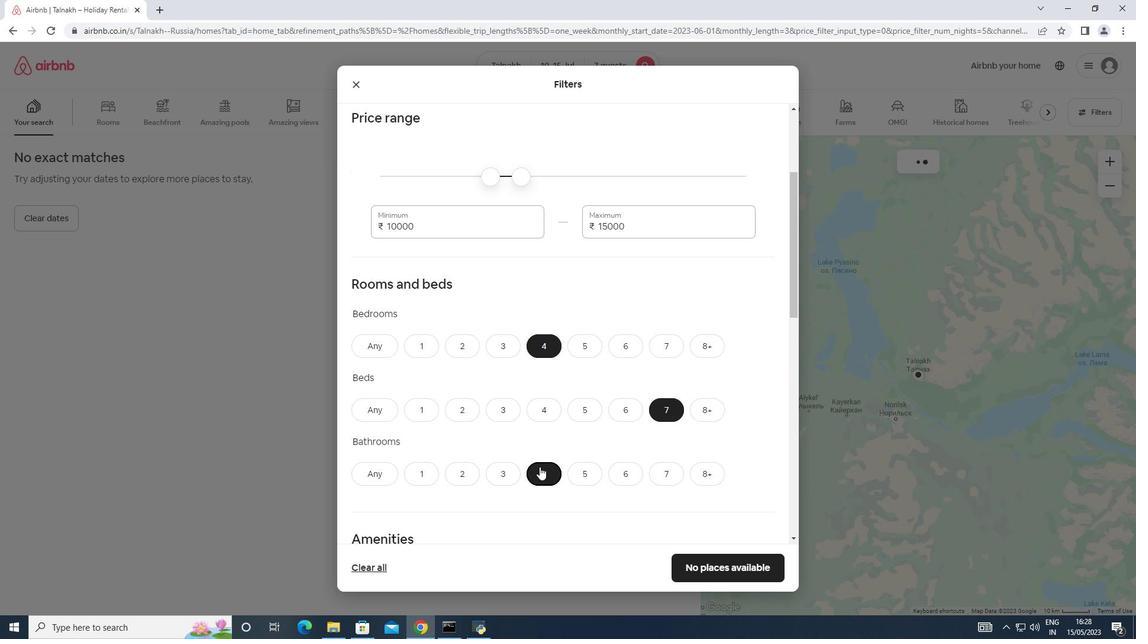 
Action: Mouse moved to (545, 451)
Screenshot: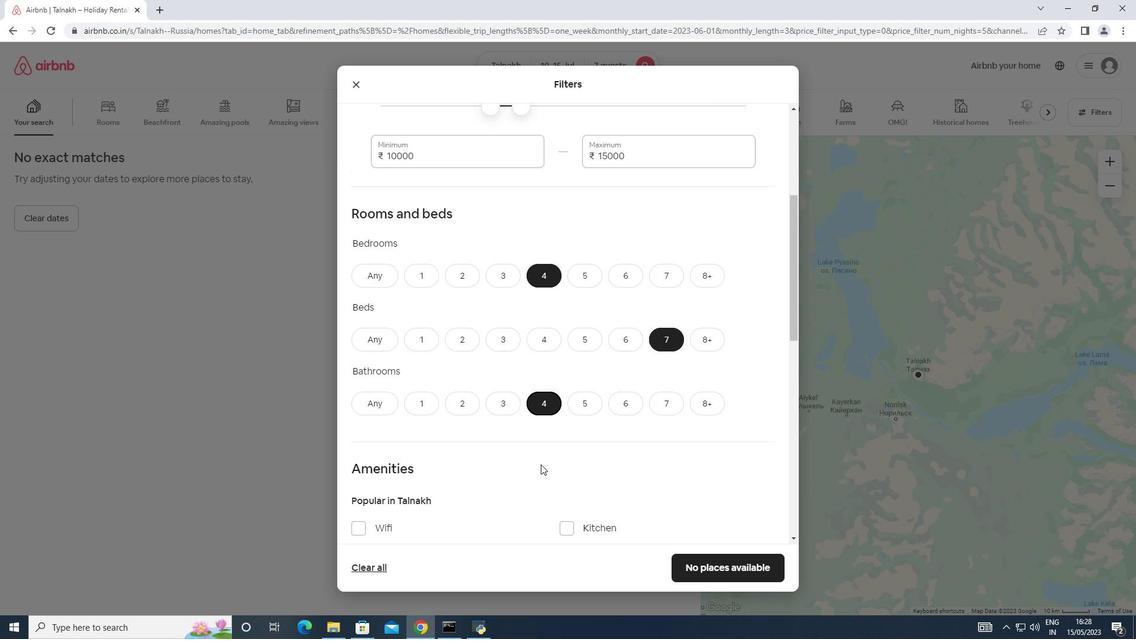 
Action: Mouse scrolled (545, 450) with delta (0, 0)
Screenshot: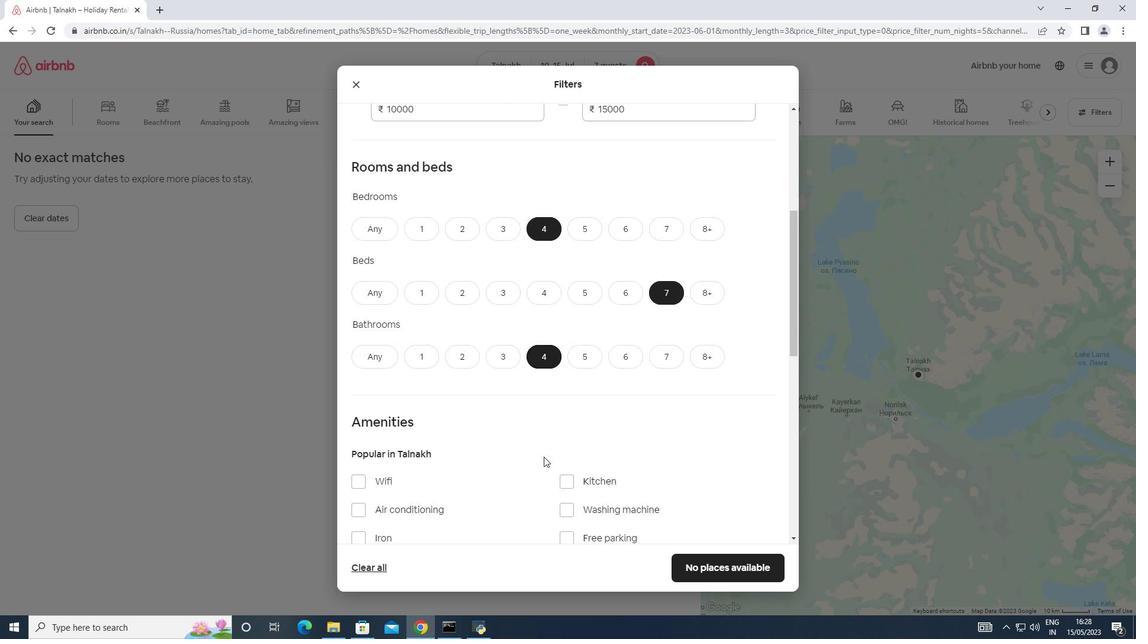 
Action: Mouse moved to (545, 449)
Screenshot: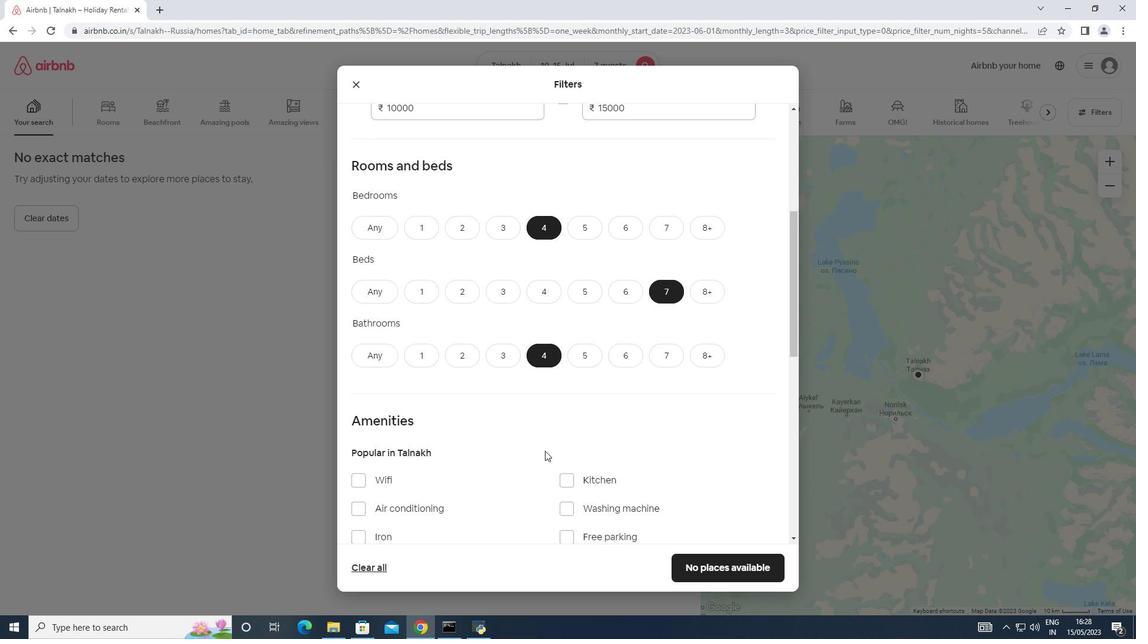 
Action: Mouse scrolled (545, 448) with delta (0, 0)
Screenshot: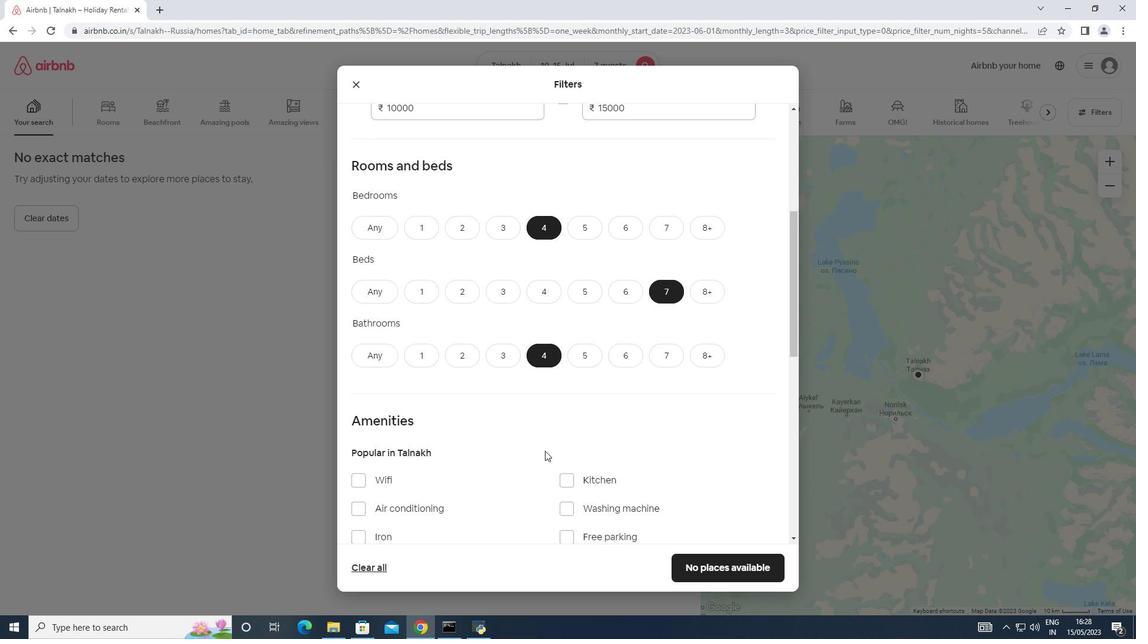
Action: Mouse moved to (390, 441)
Screenshot: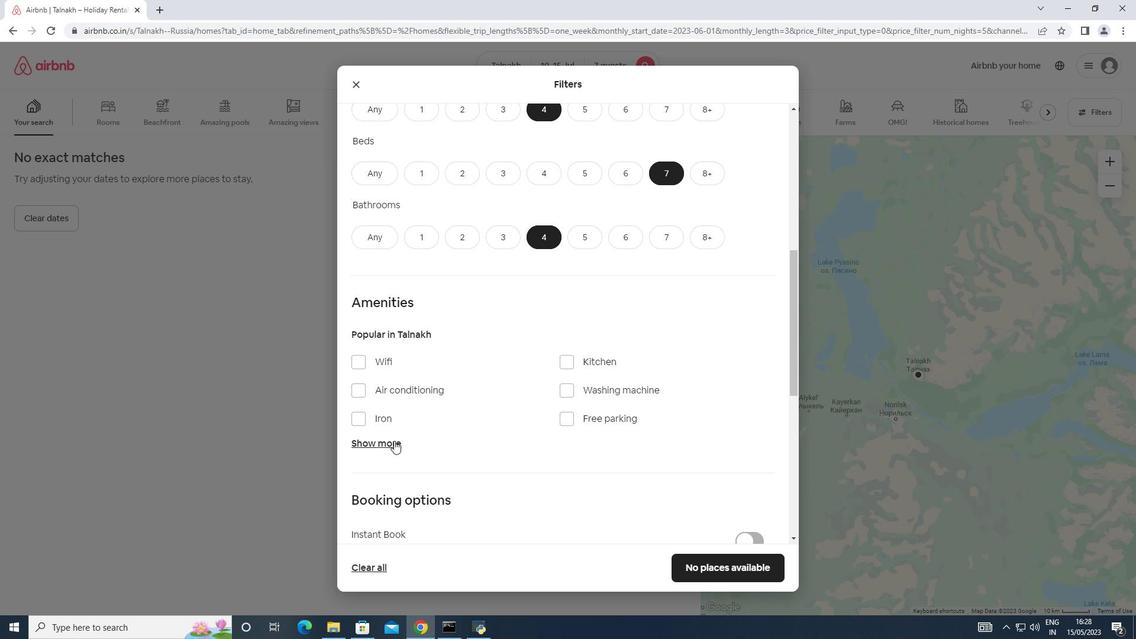 
Action: Mouse pressed left at (390, 441)
Screenshot: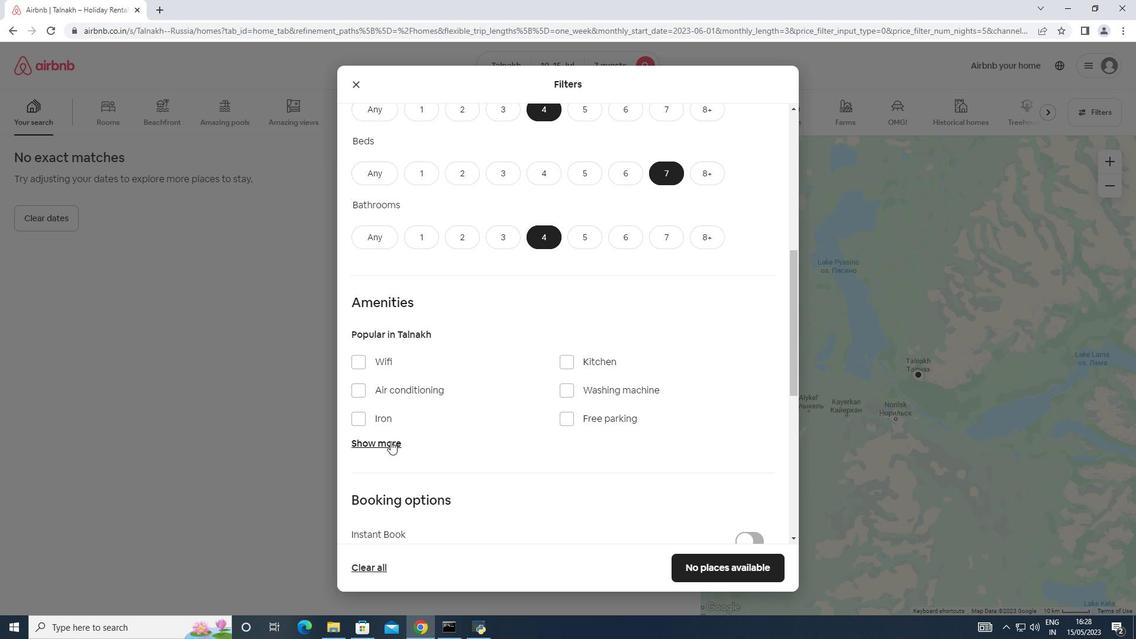 
Action: Mouse moved to (361, 361)
Screenshot: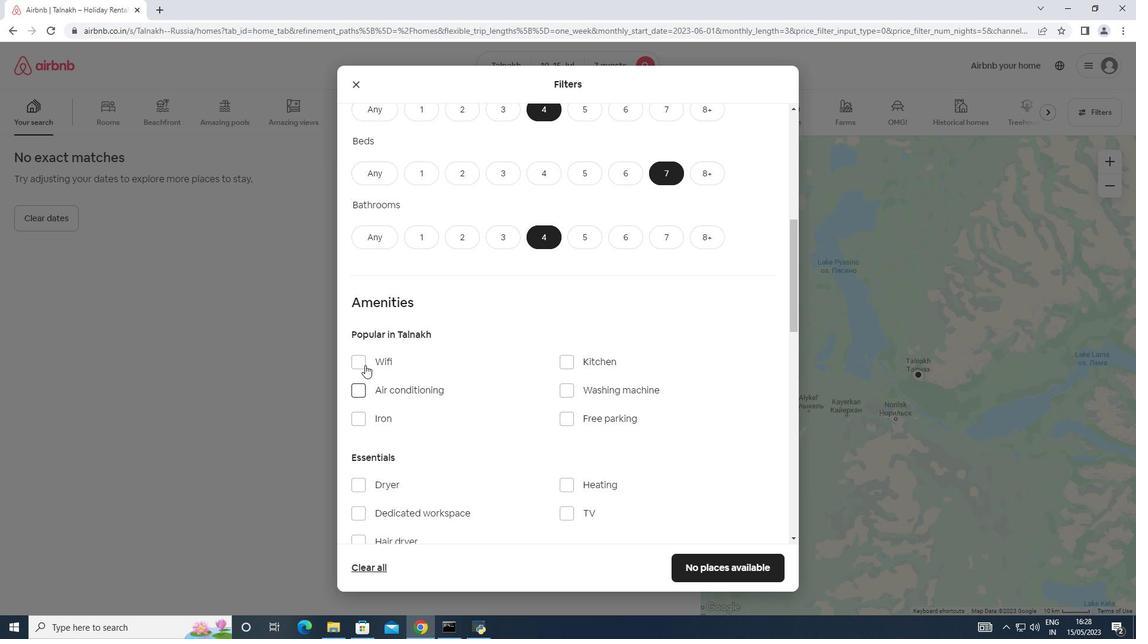 
Action: Mouse pressed left at (361, 361)
Screenshot: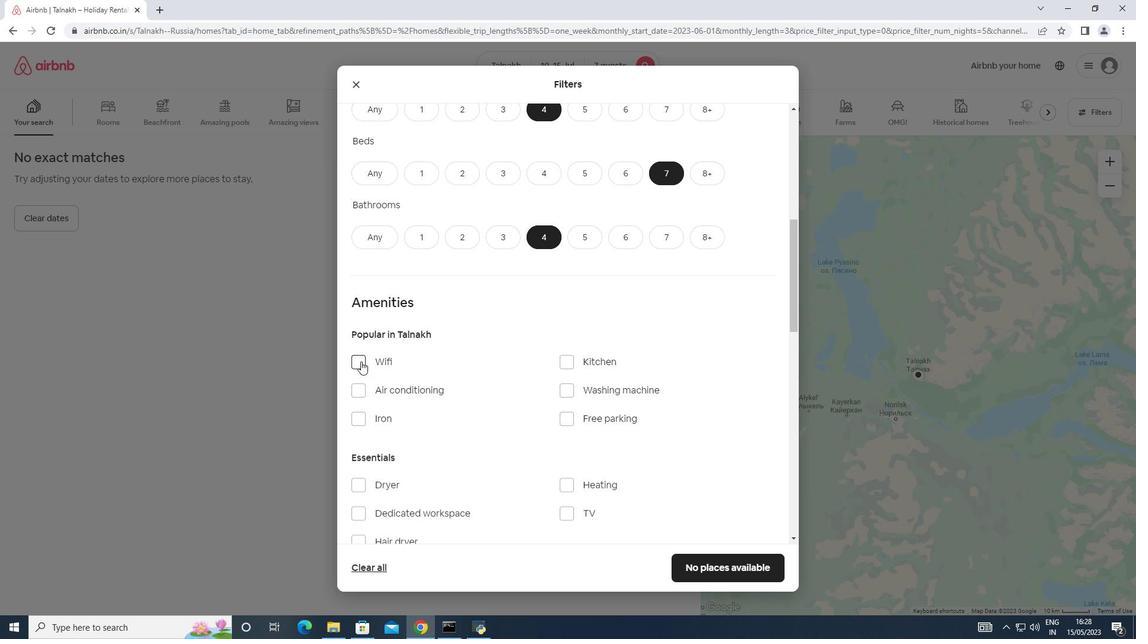 
Action: Mouse moved to (462, 380)
Screenshot: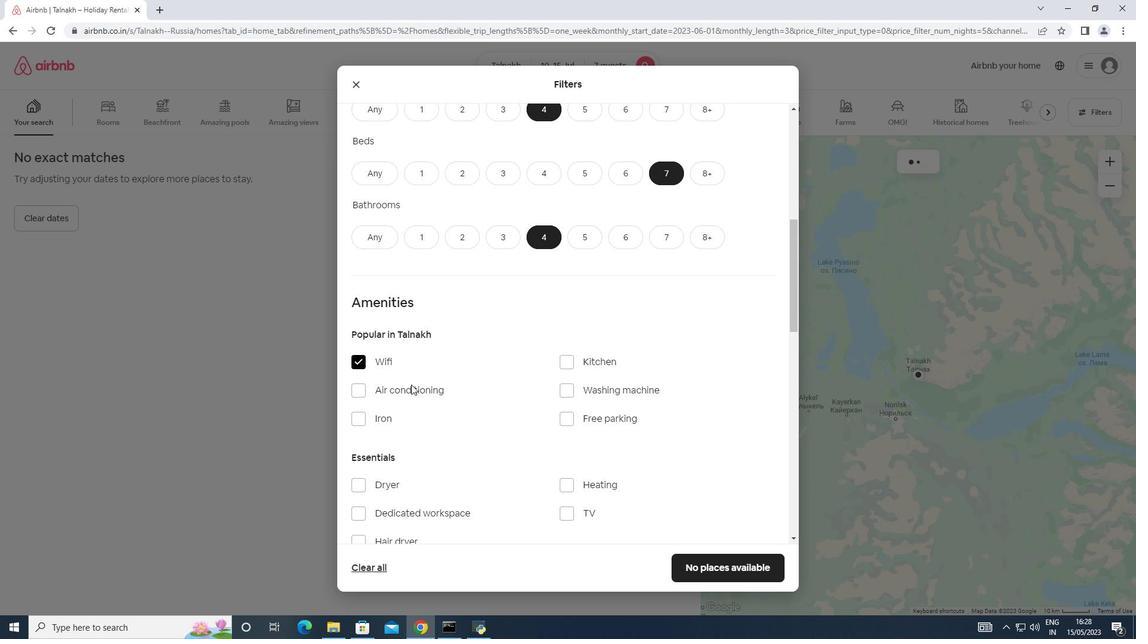 
Action: Mouse scrolled (462, 379) with delta (0, 0)
Screenshot: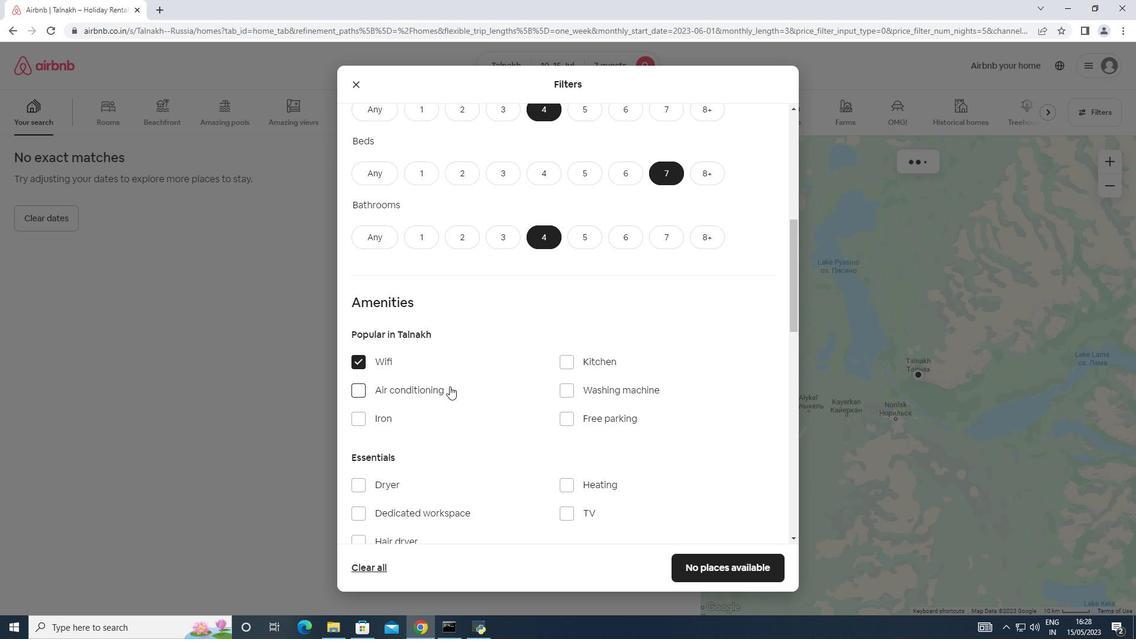 
Action: Mouse scrolled (462, 379) with delta (0, 0)
Screenshot: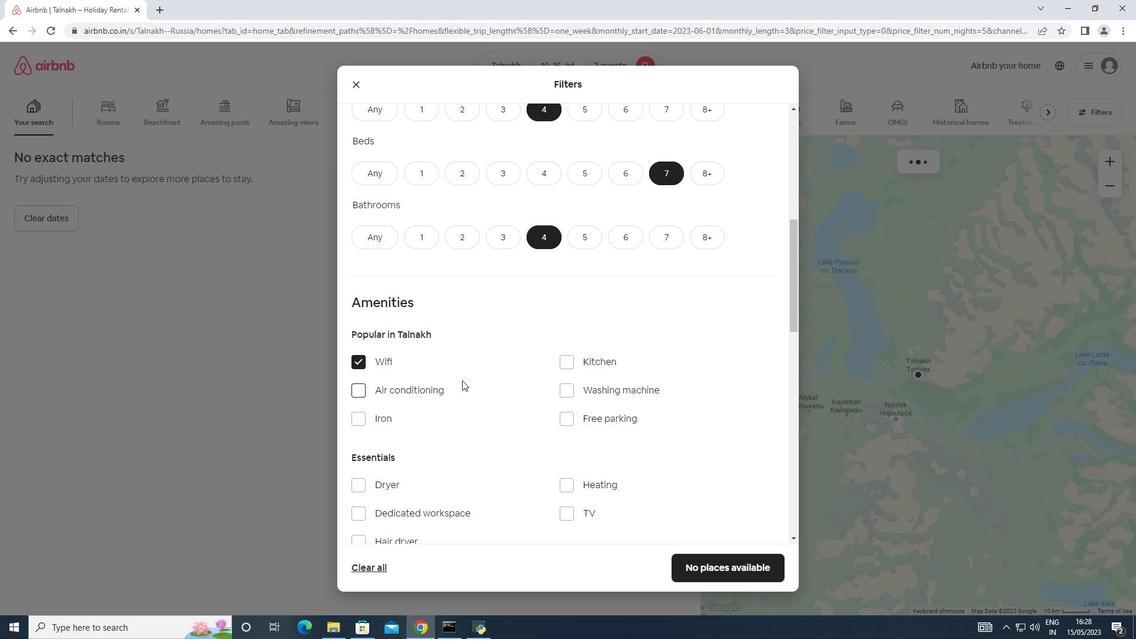 
Action: Mouse moved to (464, 380)
Screenshot: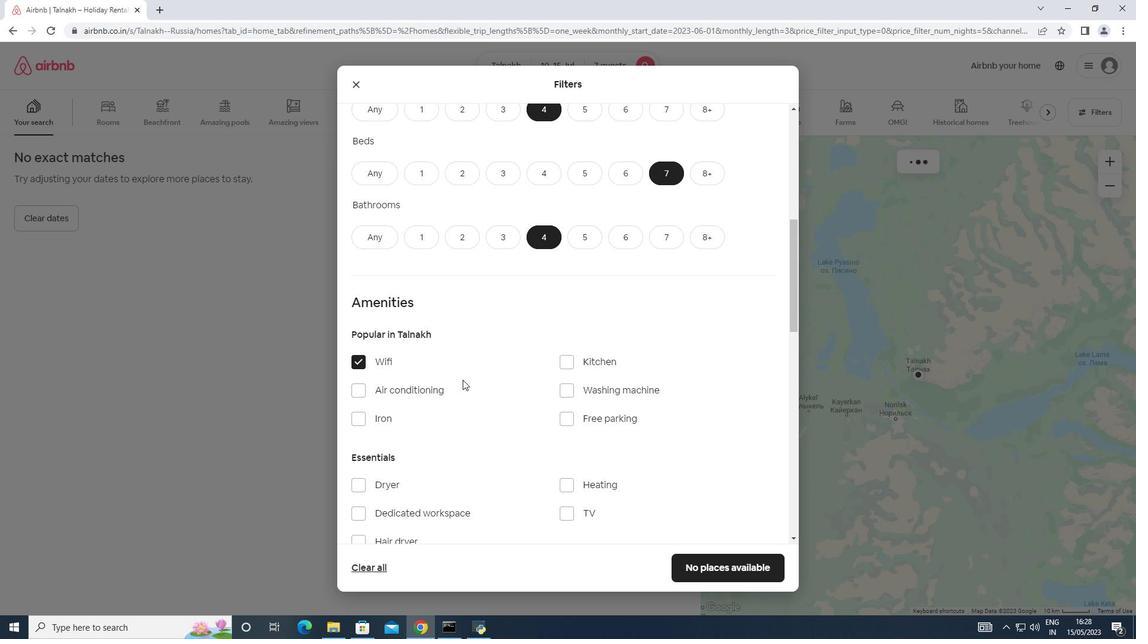 
Action: Mouse scrolled (464, 379) with delta (0, 0)
Screenshot: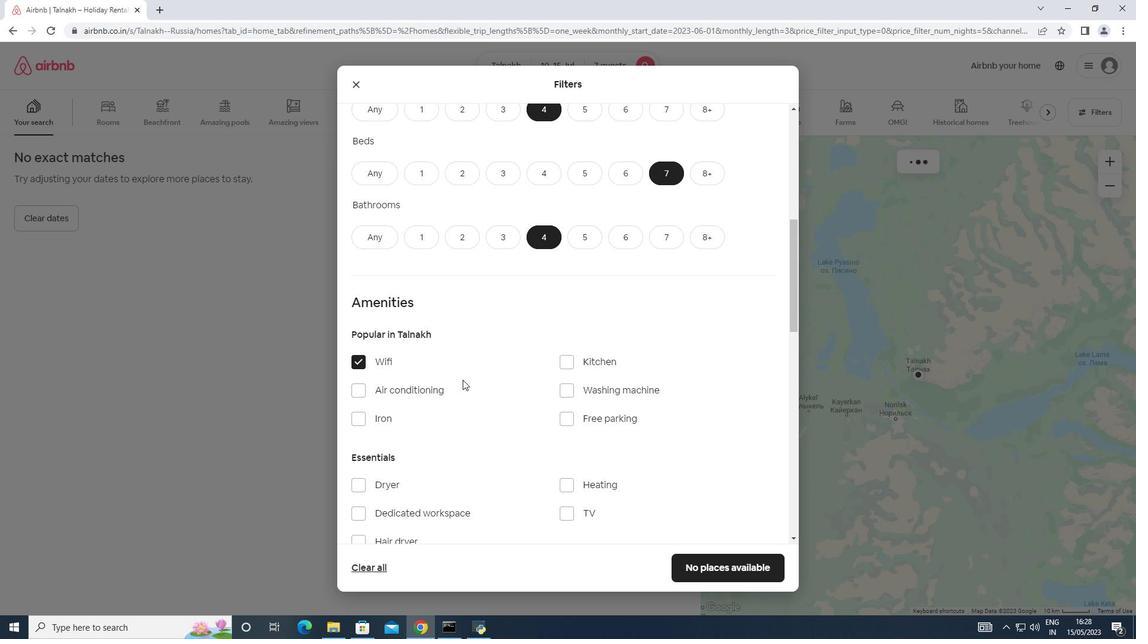 
Action: Mouse moved to (567, 333)
Screenshot: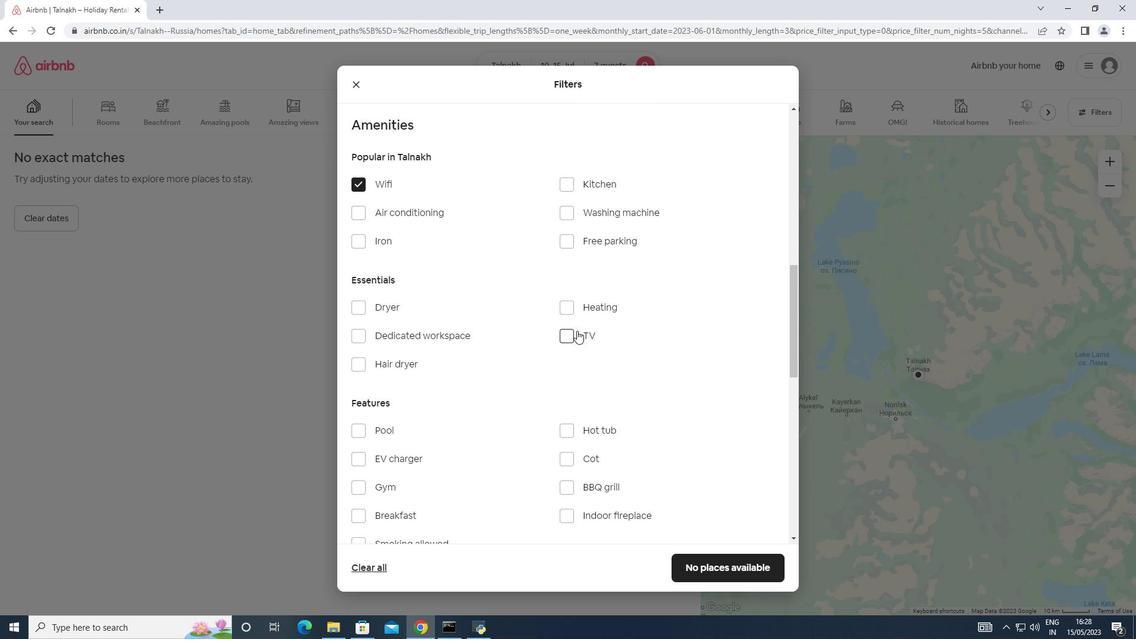 
Action: Mouse pressed left at (567, 333)
Screenshot: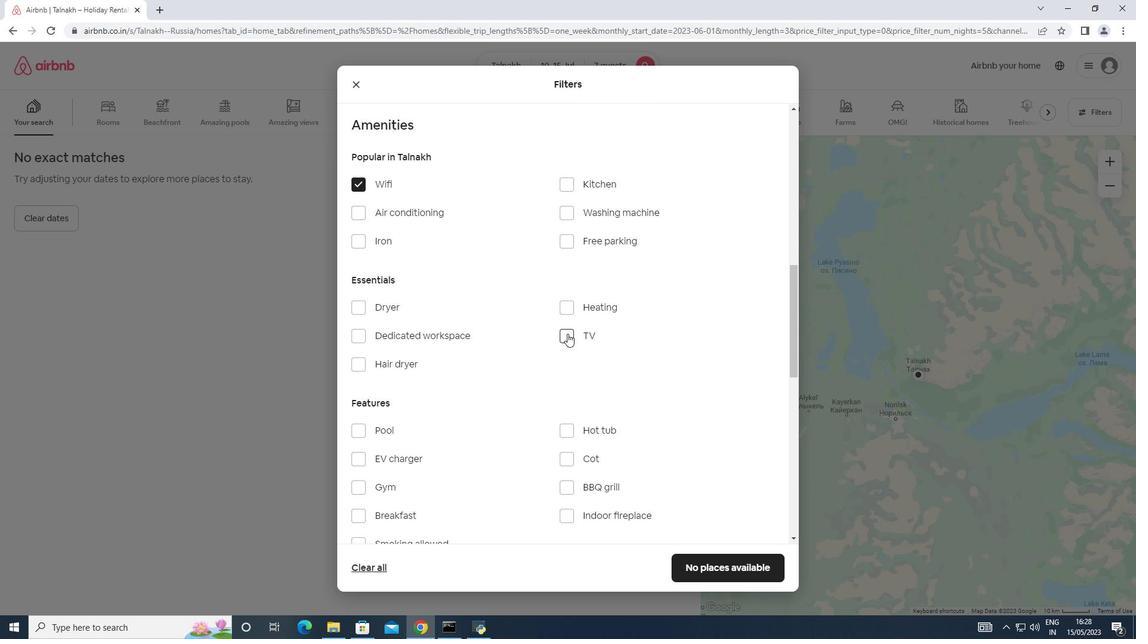 
Action: Mouse moved to (567, 243)
Screenshot: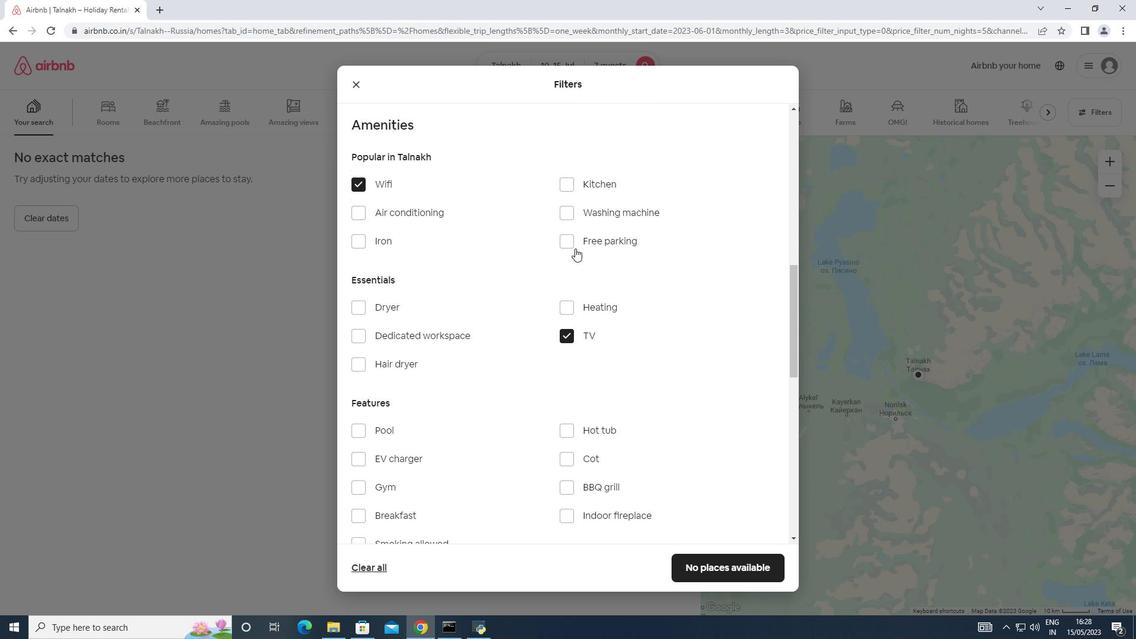 
Action: Mouse pressed left at (567, 243)
Screenshot: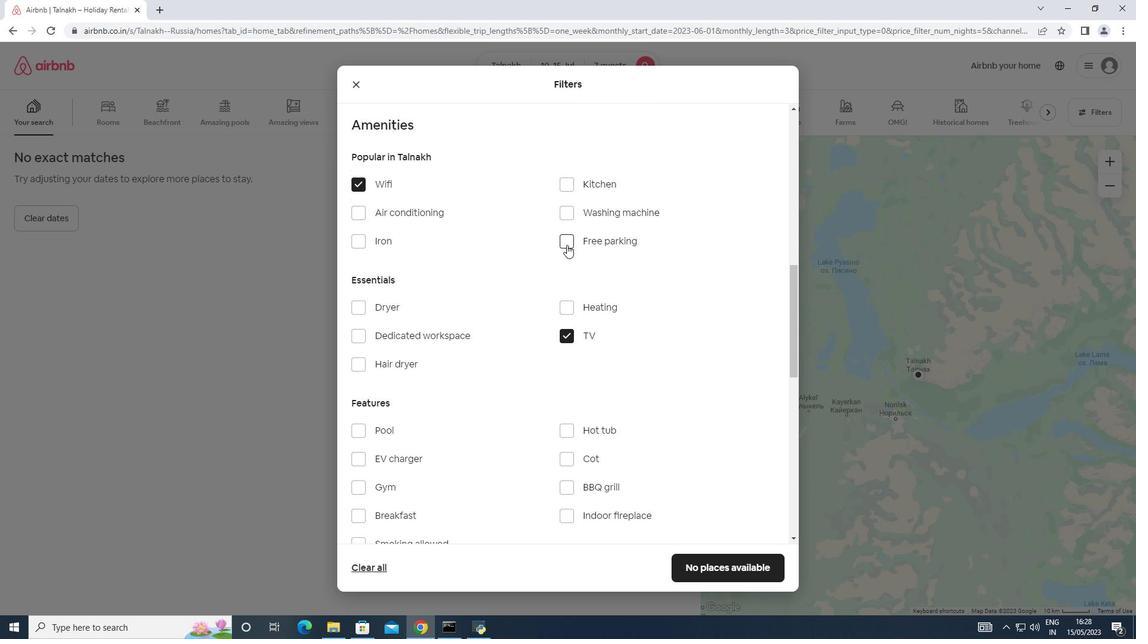 
Action: Mouse moved to (452, 330)
Screenshot: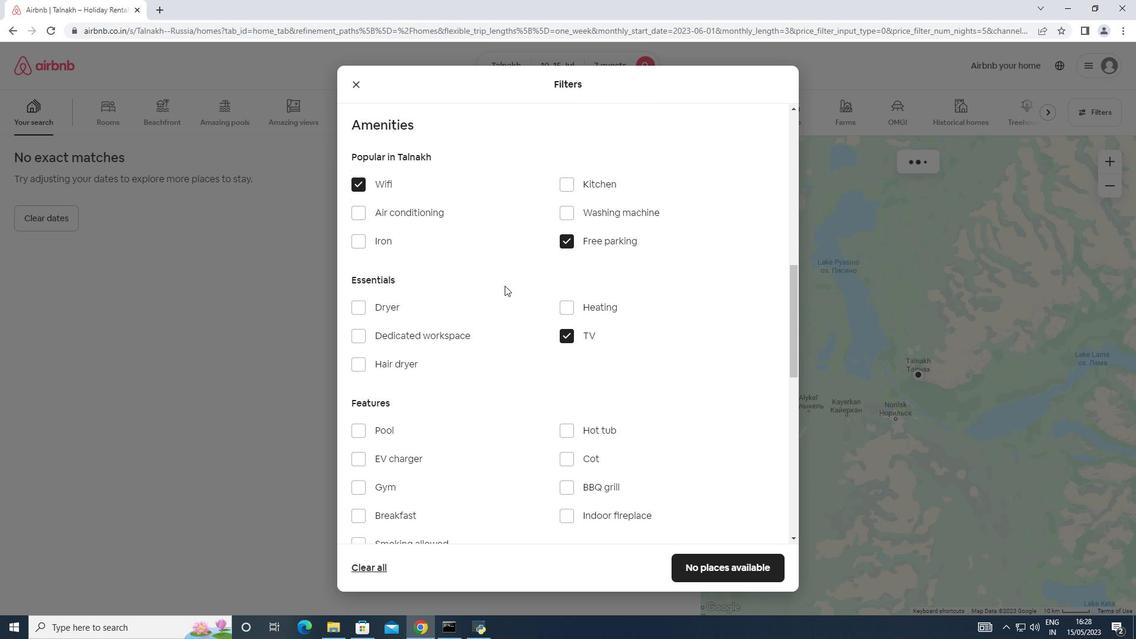 
Action: Mouse scrolled (452, 330) with delta (0, 0)
Screenshot: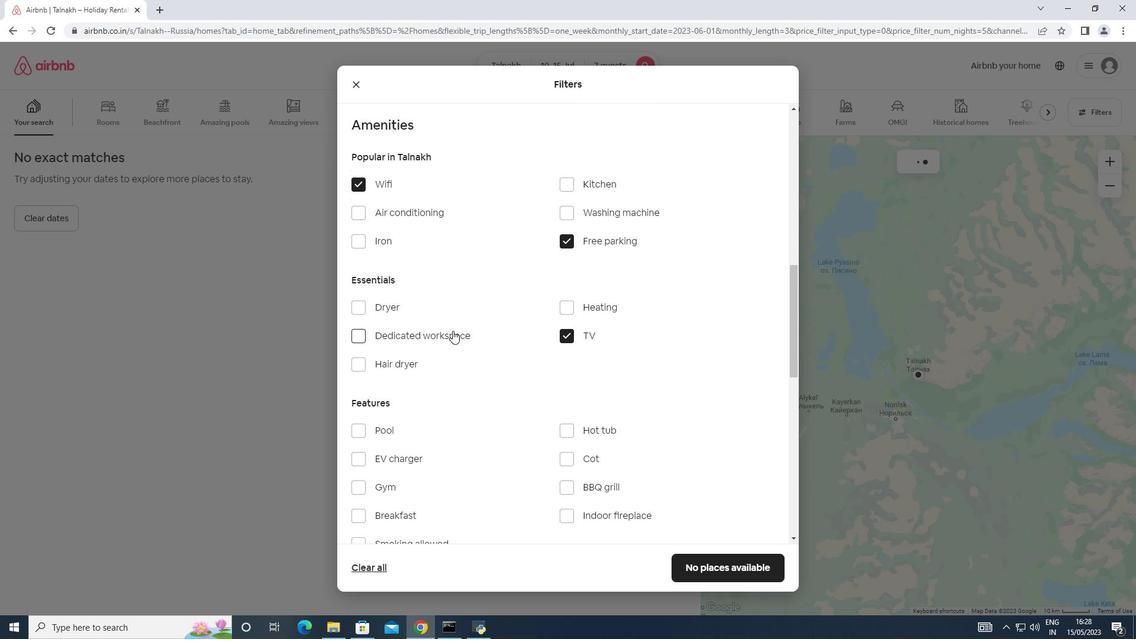 
Action: Mouse scrolled (452, 330) with delta (0, 0)
Screenshot: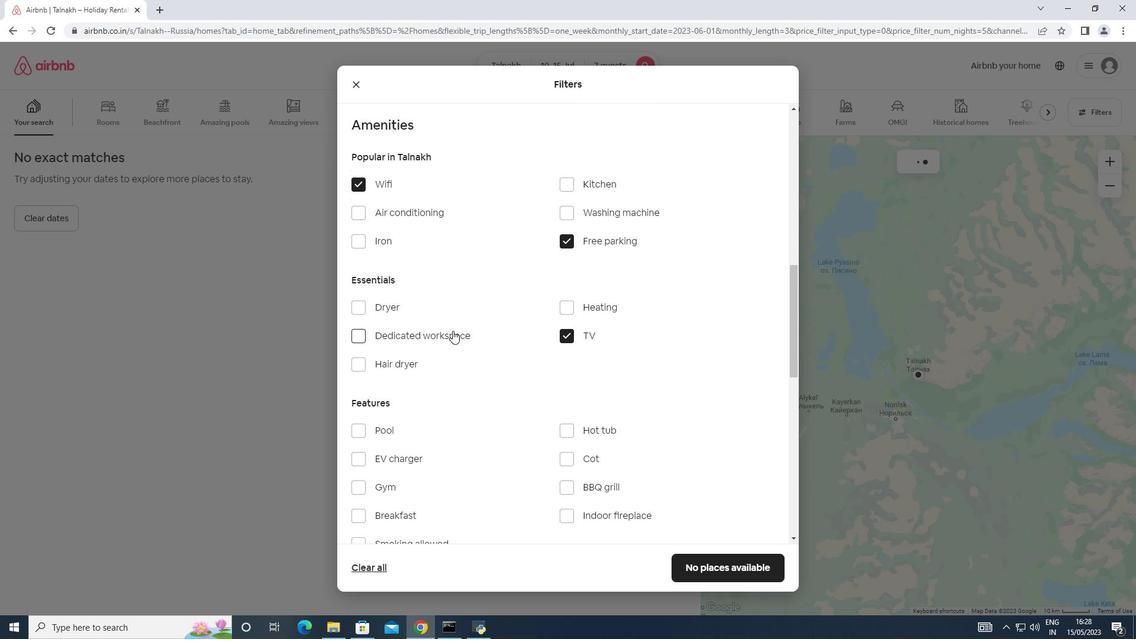 
Action: Mouse moved to (379, 369)
Screenshot: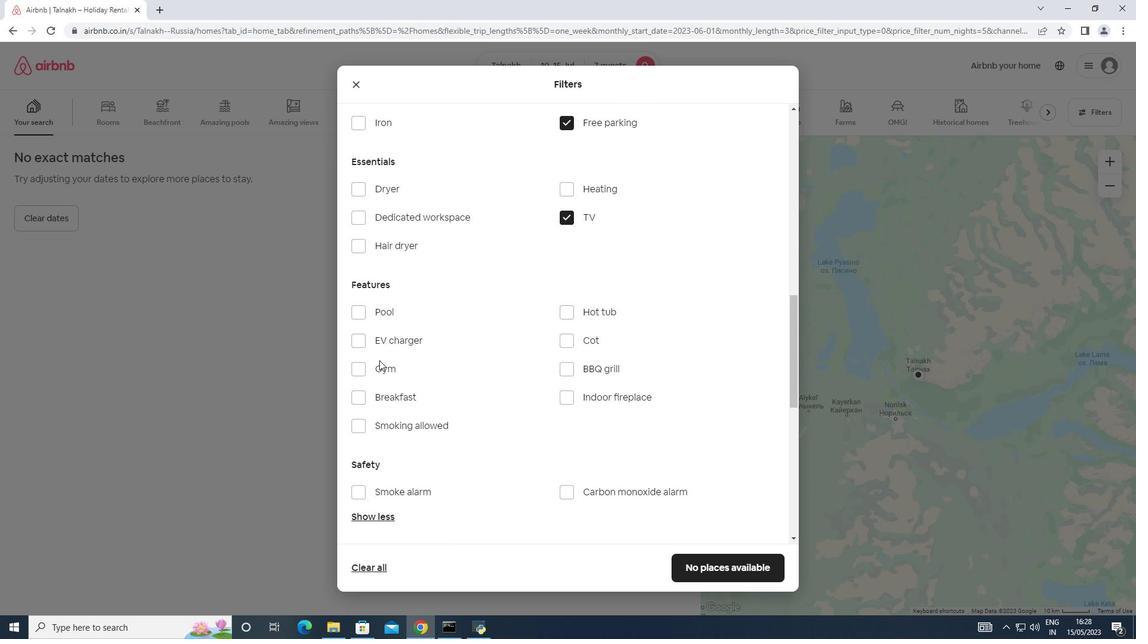 
Action: Mouse pressed left at (379, 369)
Screenshot: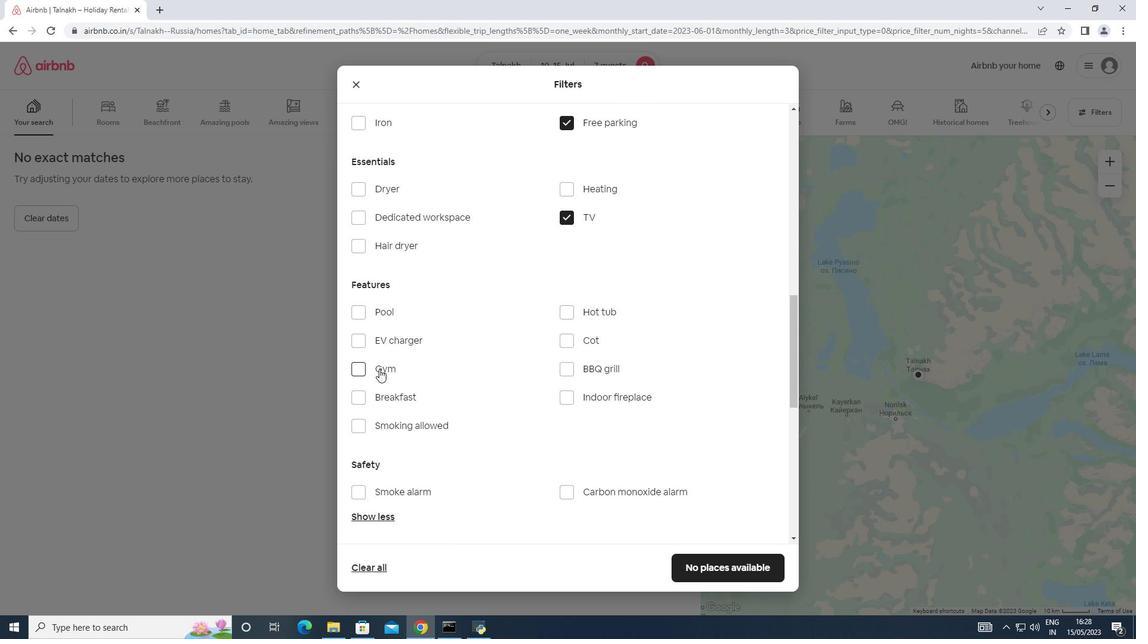 
Action: Mouse moved to (388, 396)
Screenshot: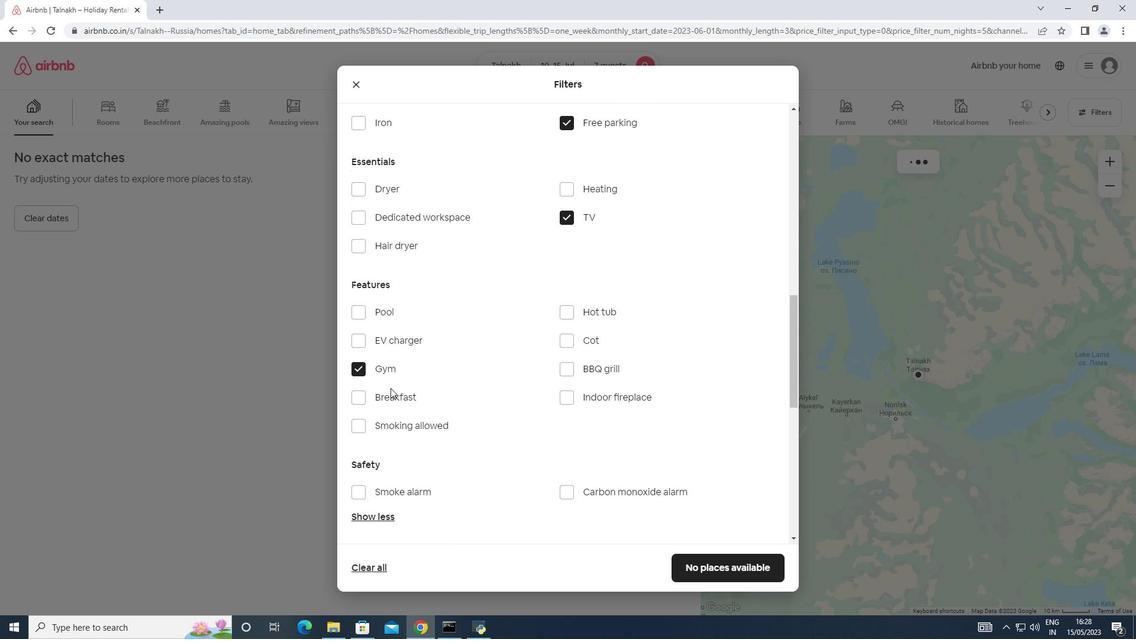 
Action: Mouse pressed left at (388, 396)
Screenshot: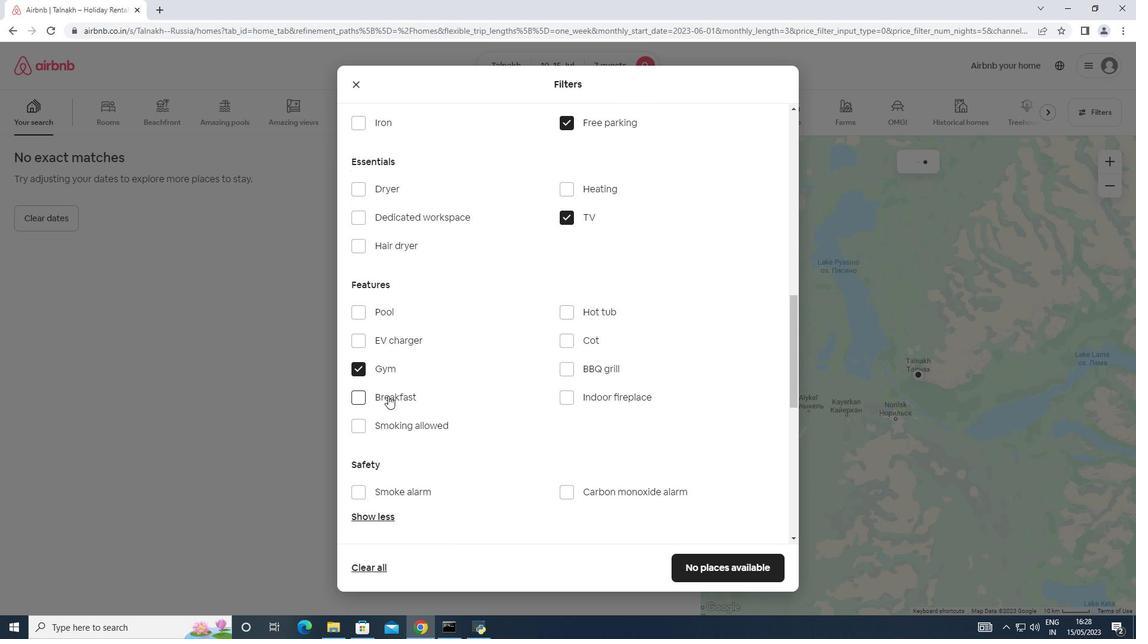 
Action: Mouse moved to (545, 359)
Screenshot: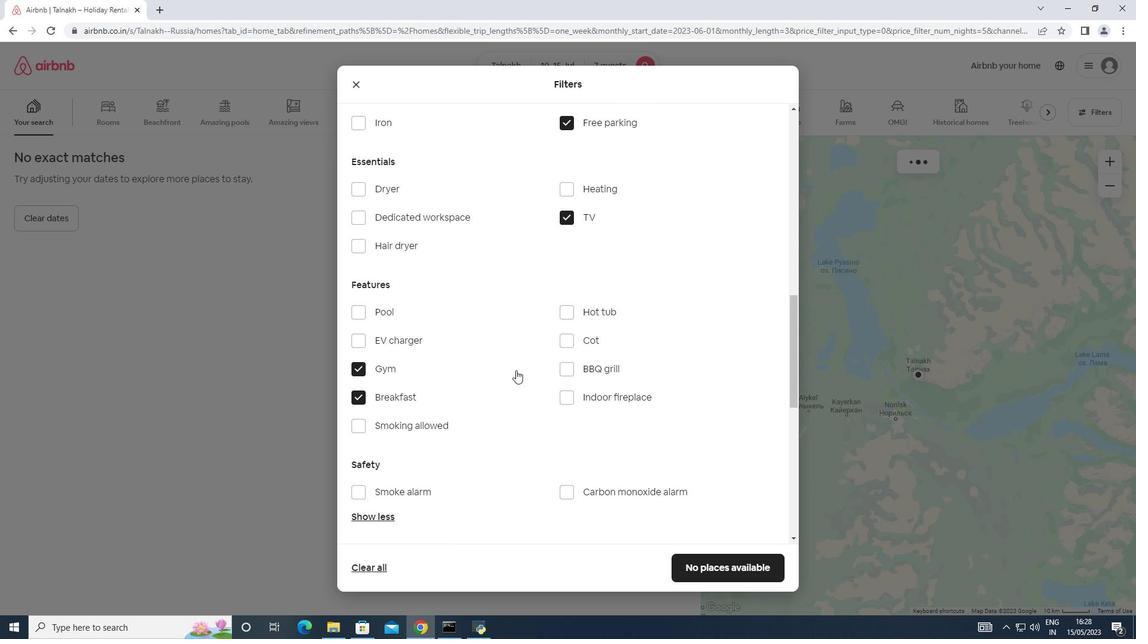 
Action: Mouse scrolled (545, 359) with delta (0, 0)
Screenshot: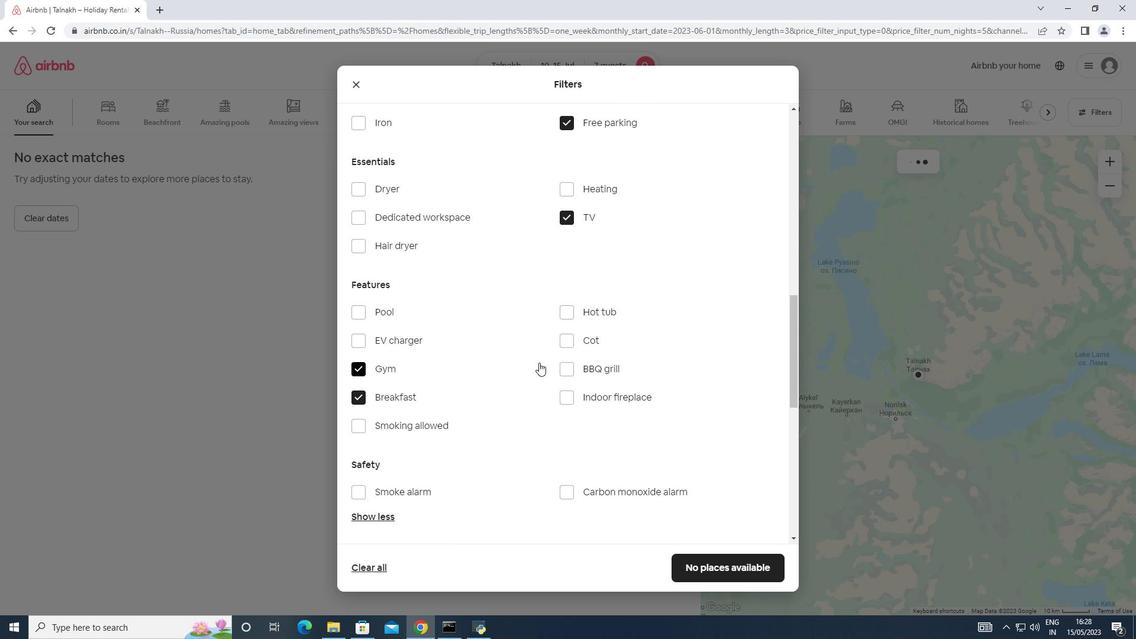 
Action: Mouse scrolled (545, 359) with delta (0, 0)
Screenshot: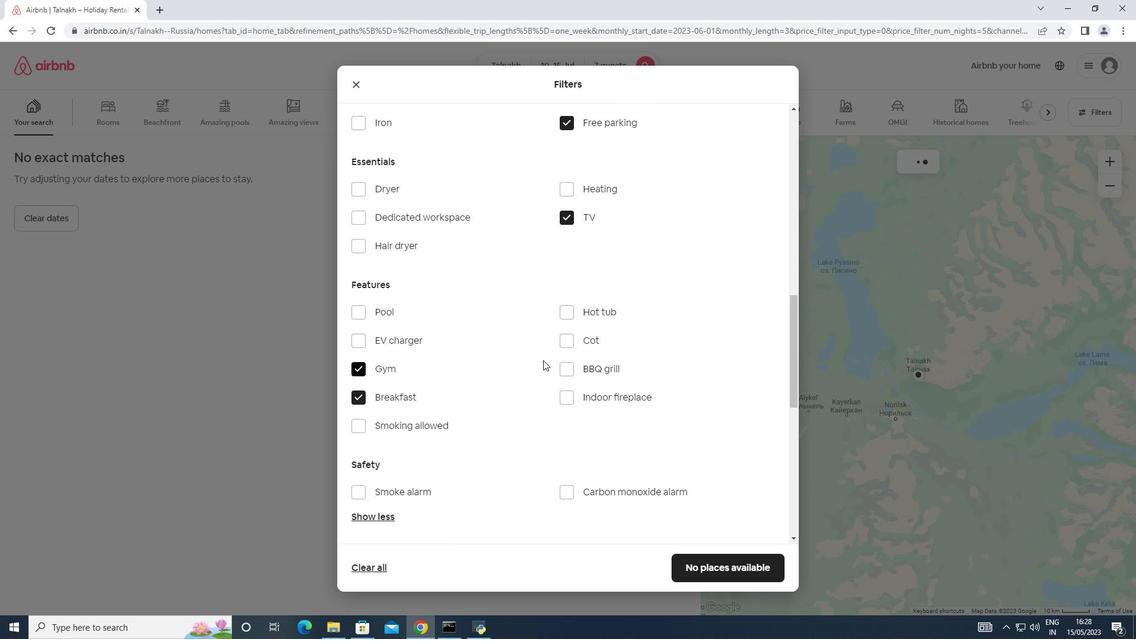 
Action: Mouse scrolled (545, 359) with delta (0, 0)
Screenshot: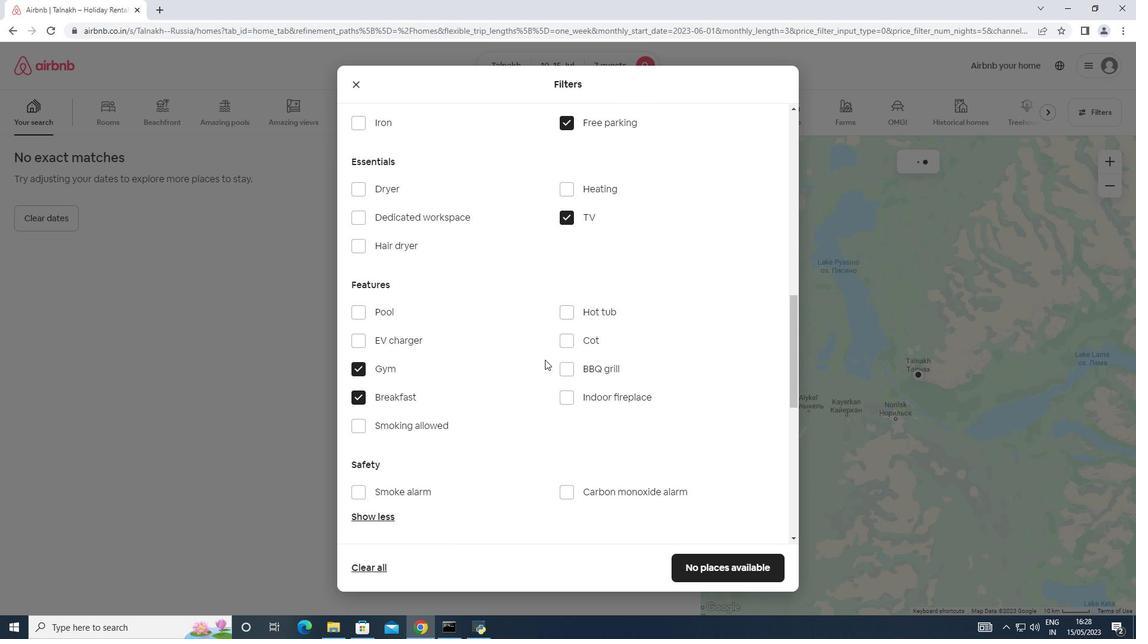 
Action: Mouse scrolled (545, 359) with delta (0, 0)
Screenshot: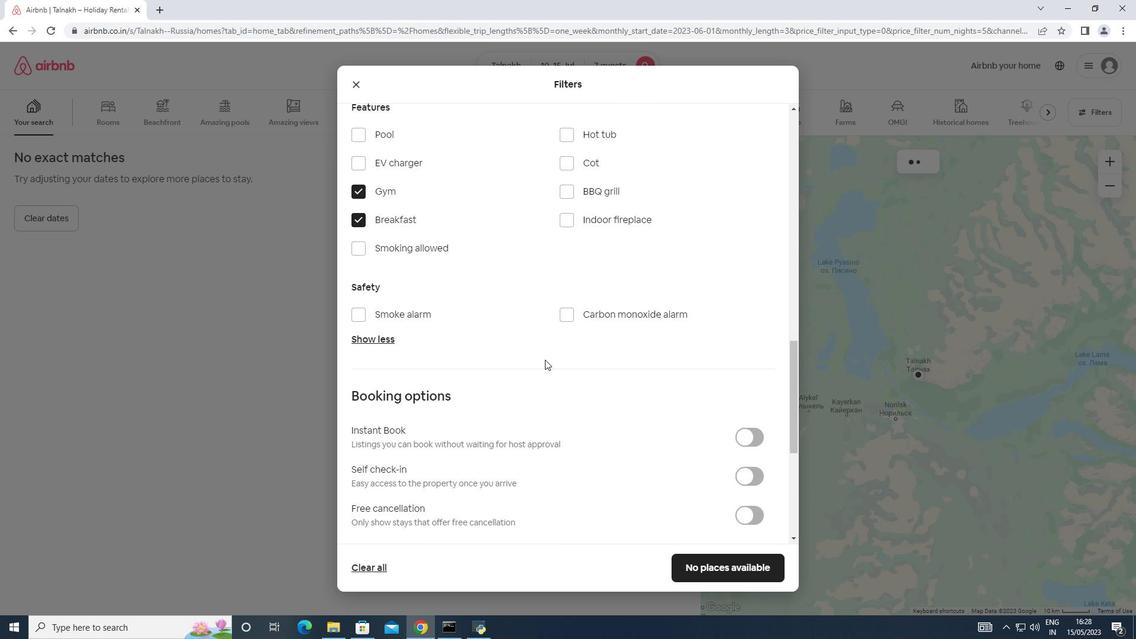 
Action: Mouse moved to (546, 359)
Screenshot: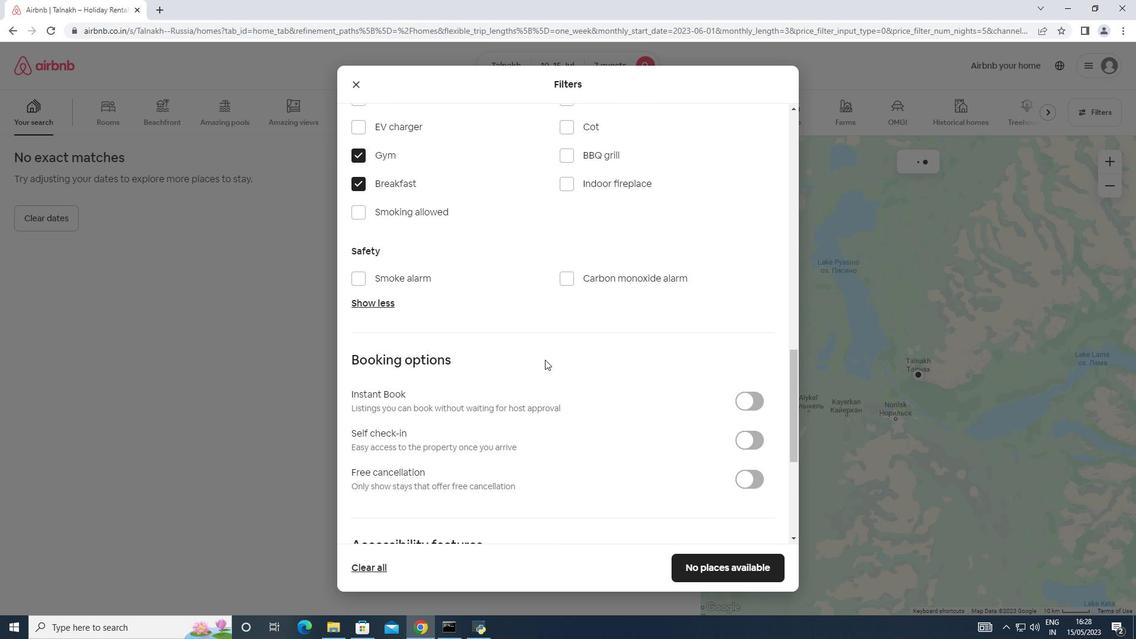 
Action: Mouse scrolled (546, 358) with delta (0, 0)
Screenshot: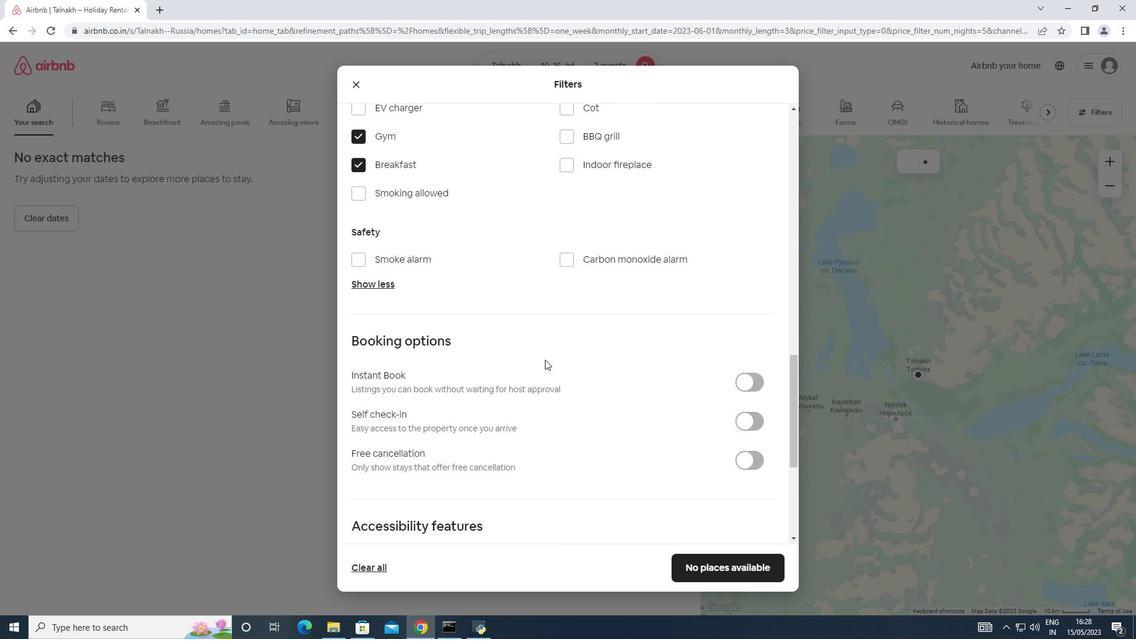 
Action: Mouse scrolled (546, 358) with delta (0, 0)
Screenshot: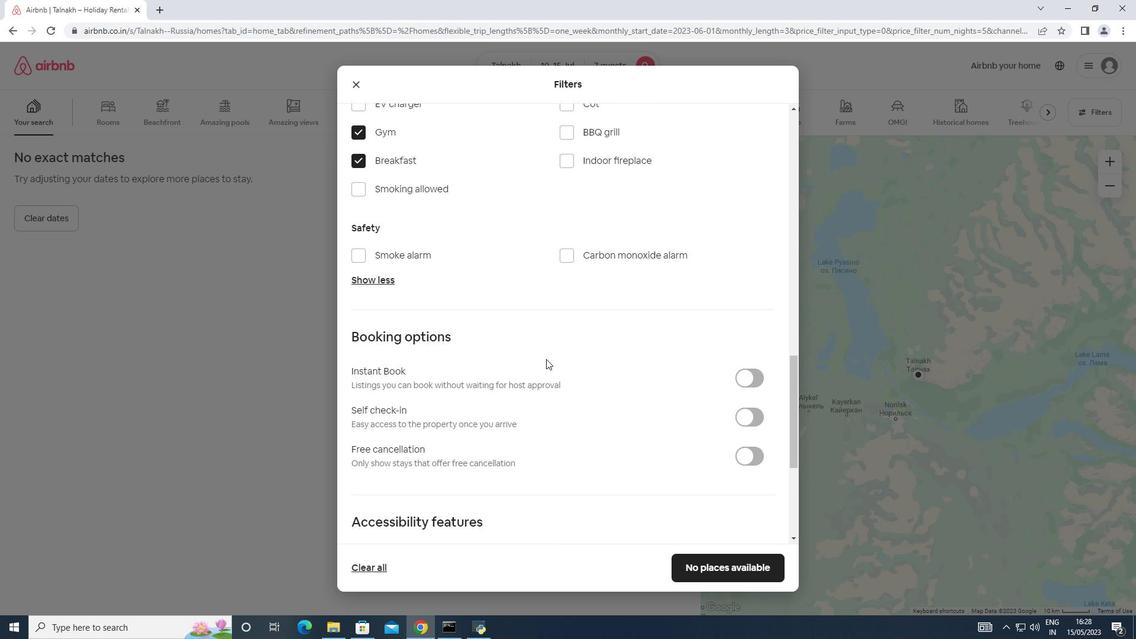 
Action: Mouse moved to (759, 301)
Screenshot: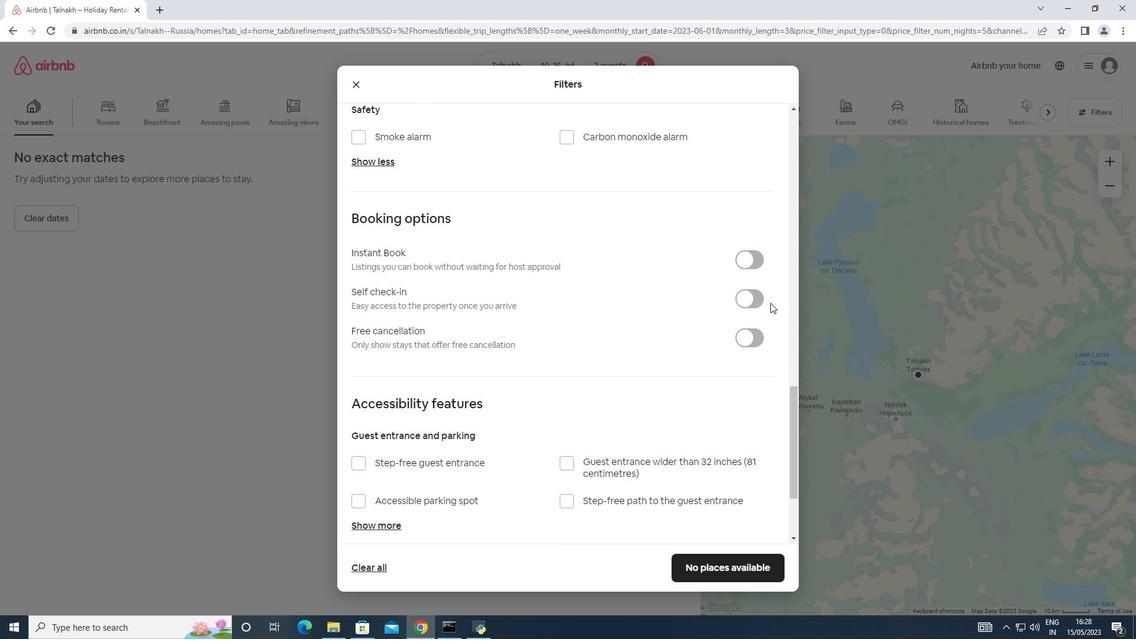 
Action: Mouse pressed left at (759, 301)
Screenshot: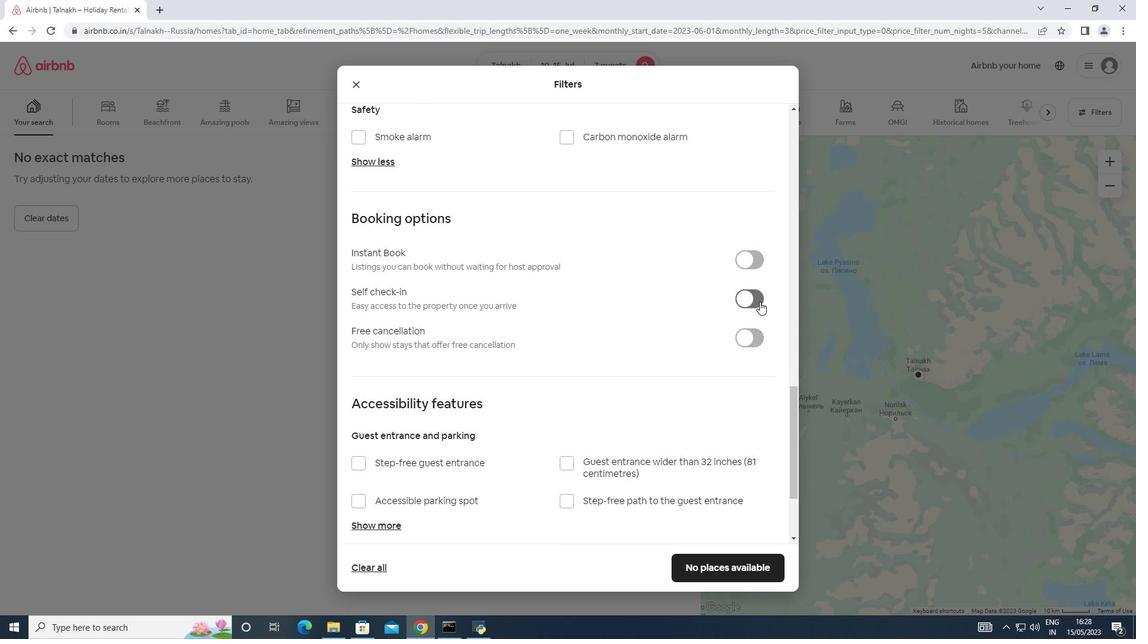 
Action: Mouse moved to (548, 371)
Screenshot: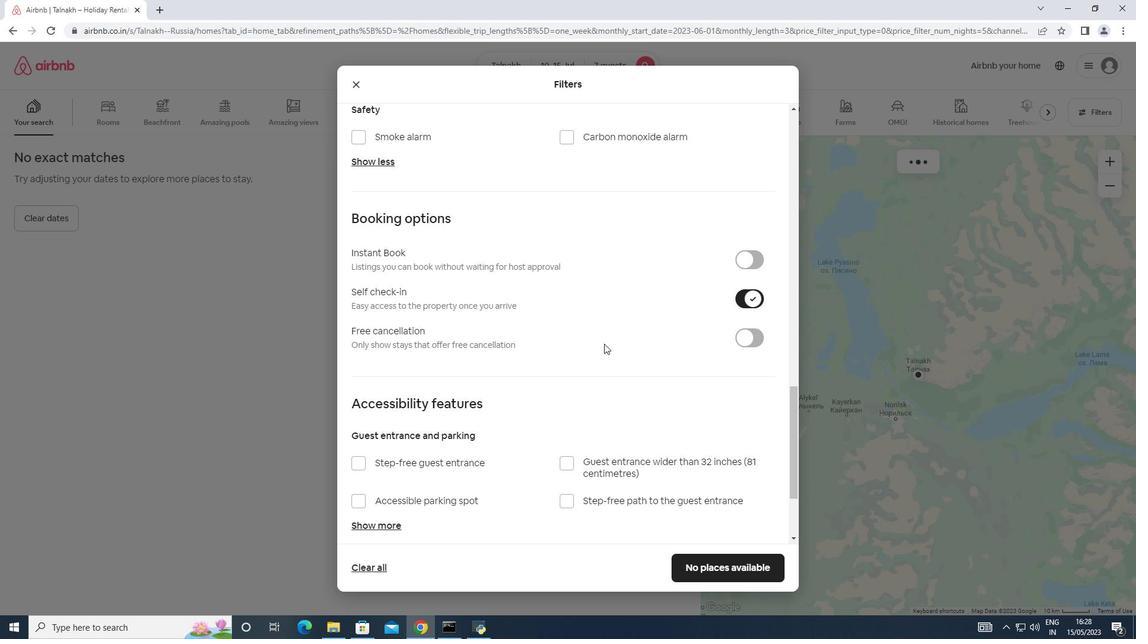 
Action: Mouse scrolled (548, 371) with delta (0, 0)
Screenshot: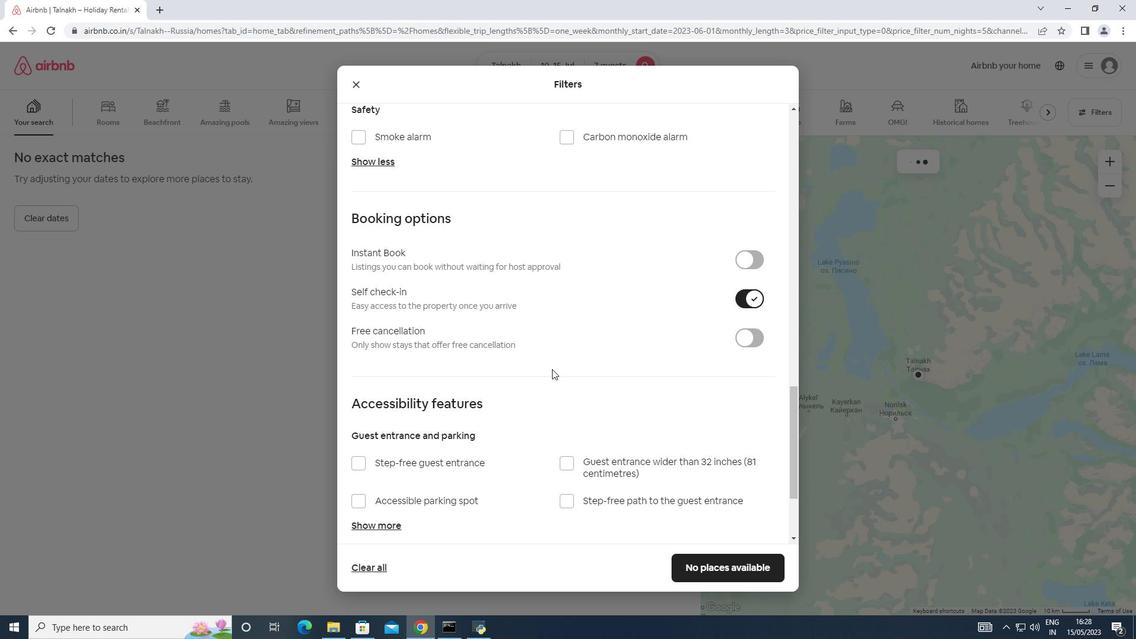 
Action: Mouse scrolled (548, 371) with delta (0, 0)
Screenshot: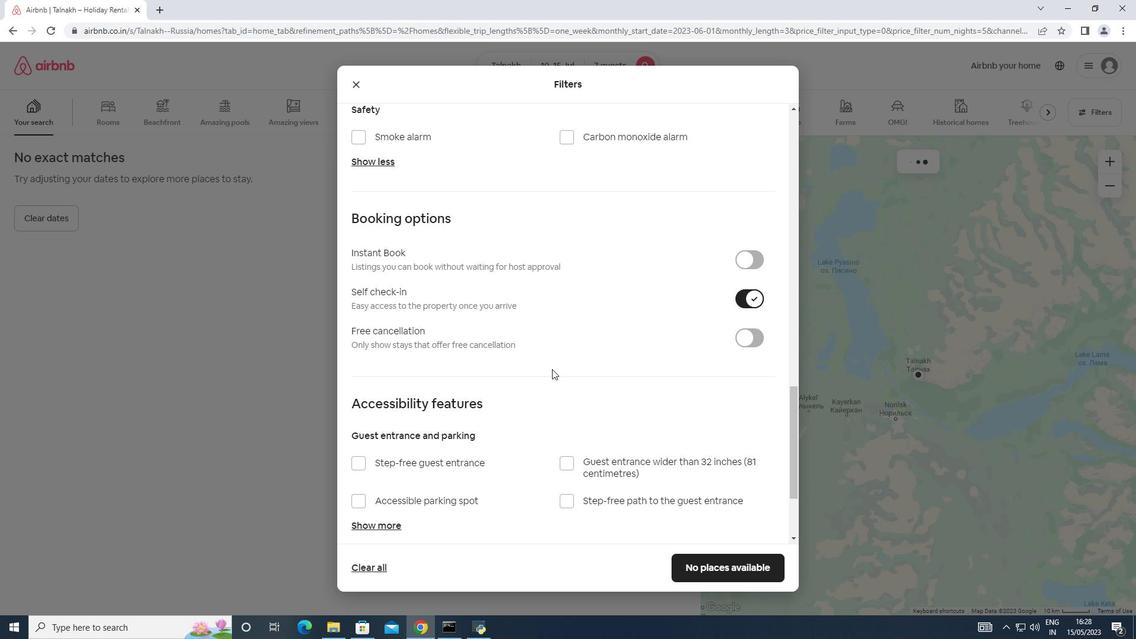 
Action: Mouse scrolled (548, 371) with delta (0, 0)
Screenshot: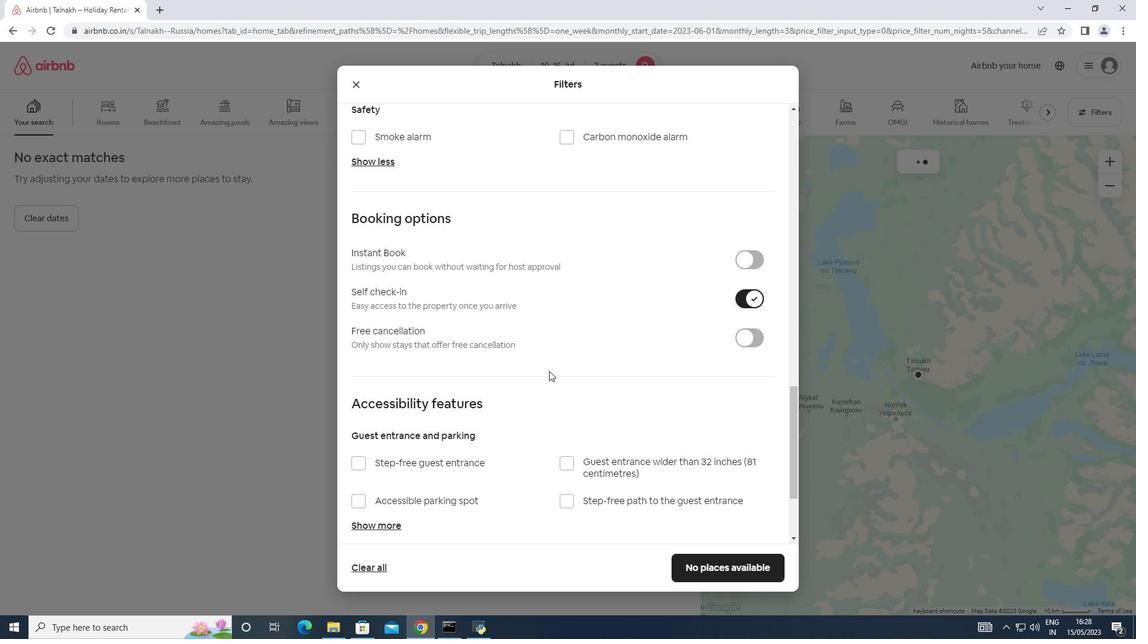 
Action: Mouse scrolled (548, 371) with delta (0, 0)
Screenshot: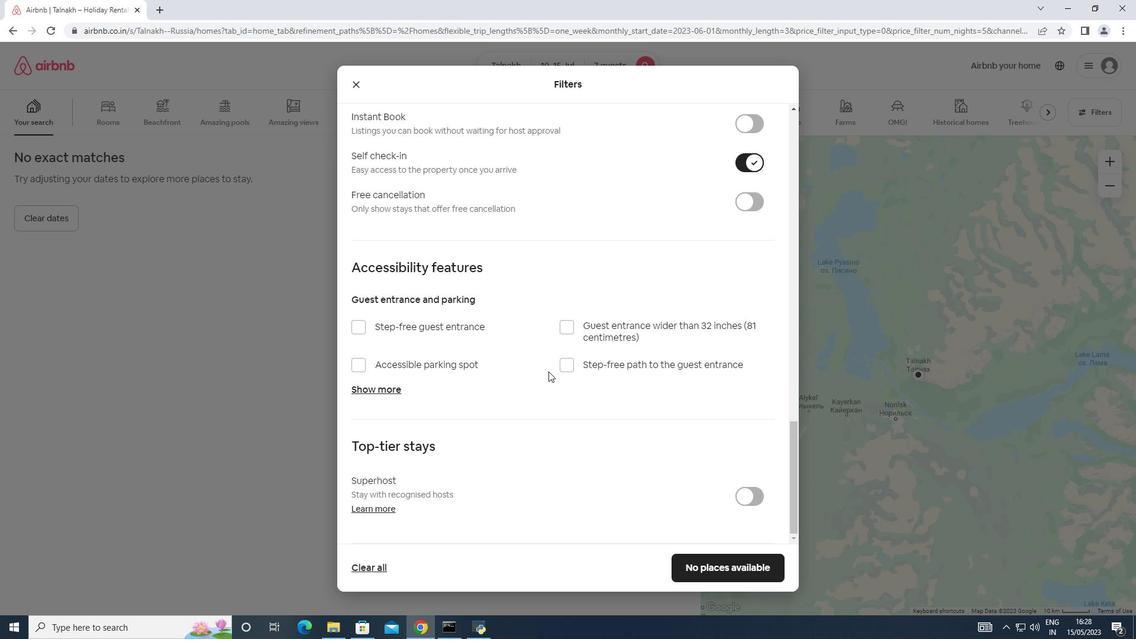 
Action: Mouse scrolled (548, 371) with delta (0, 0)
Screenshot: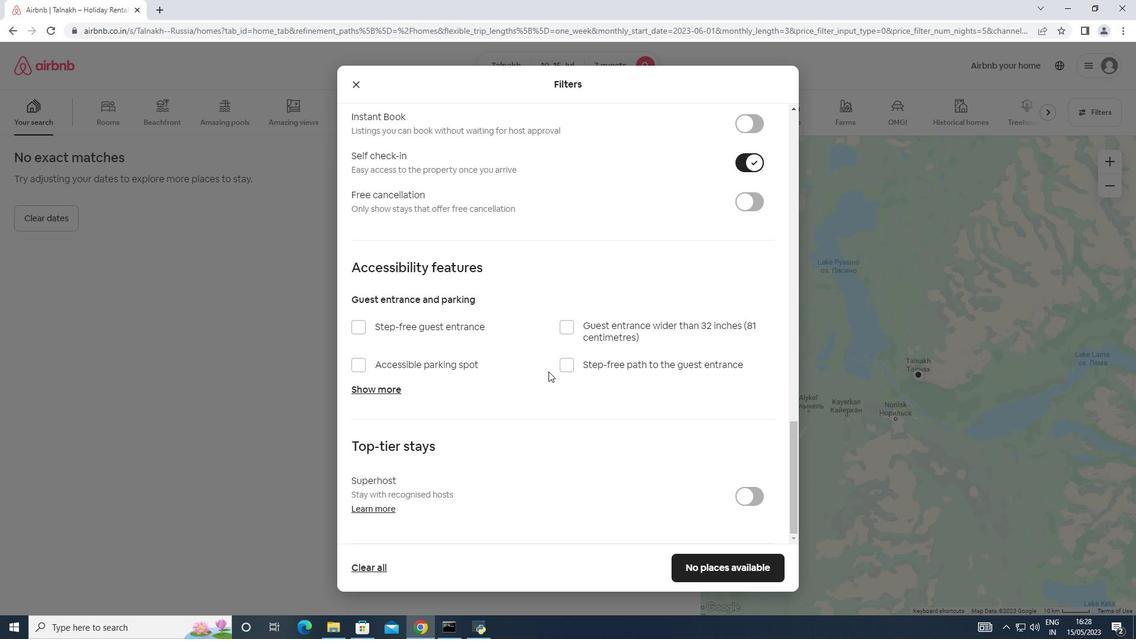 
Action: Mouse scrolled (548, 371) with delta (0, 0)
Screenshot: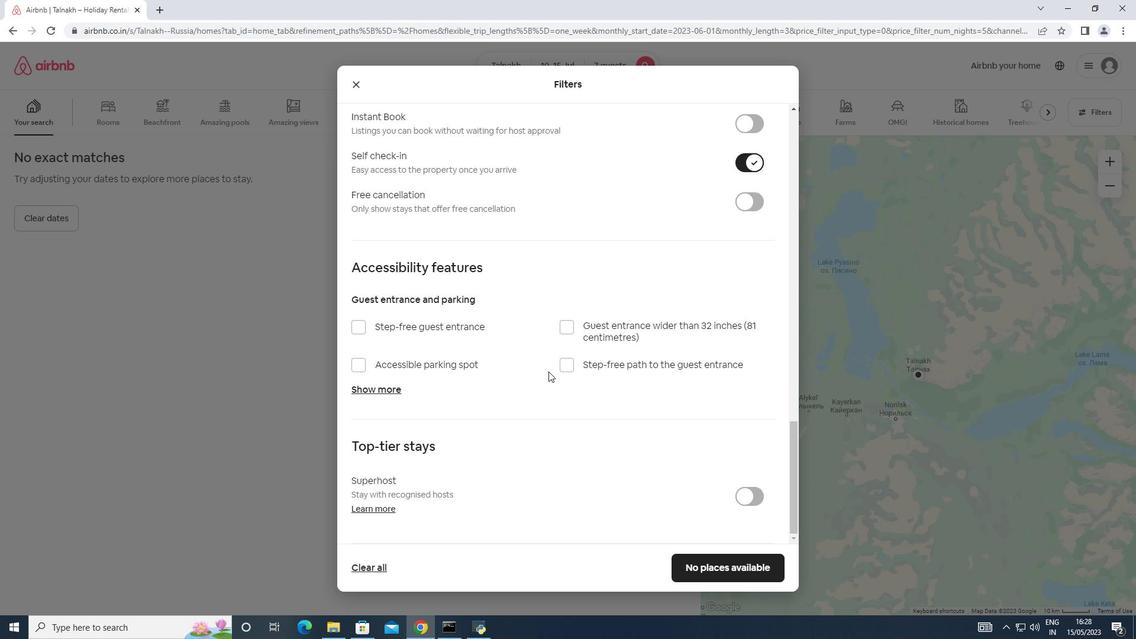 
Action: Mouse moved to (693, 555)
Screenshot: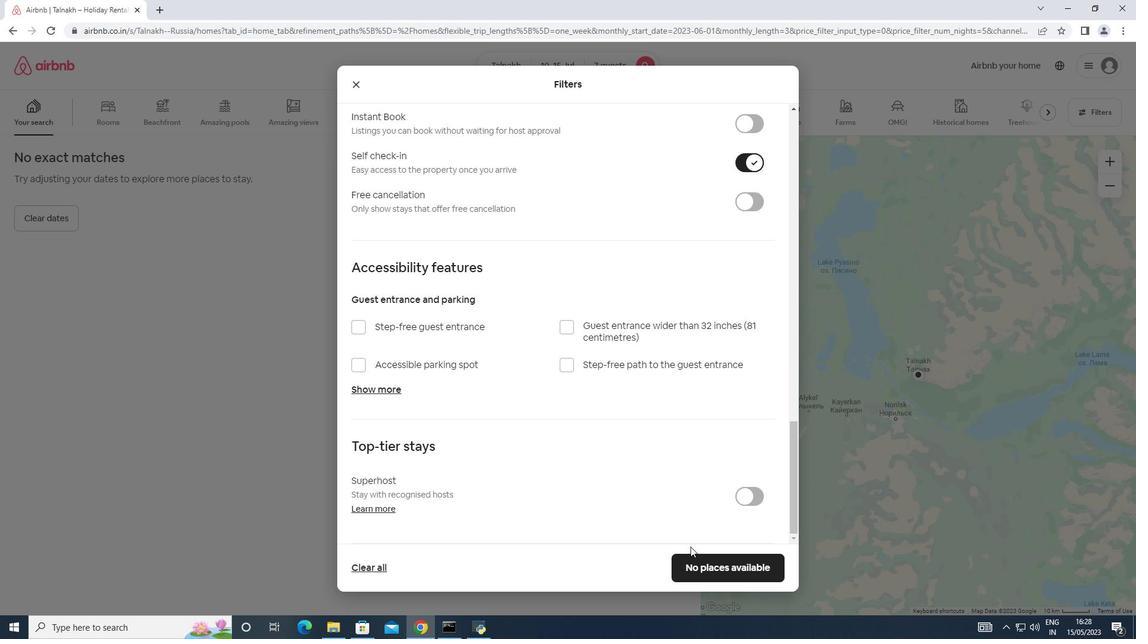 
Action: Mouse pressed left at (693, 555)
Screenshot: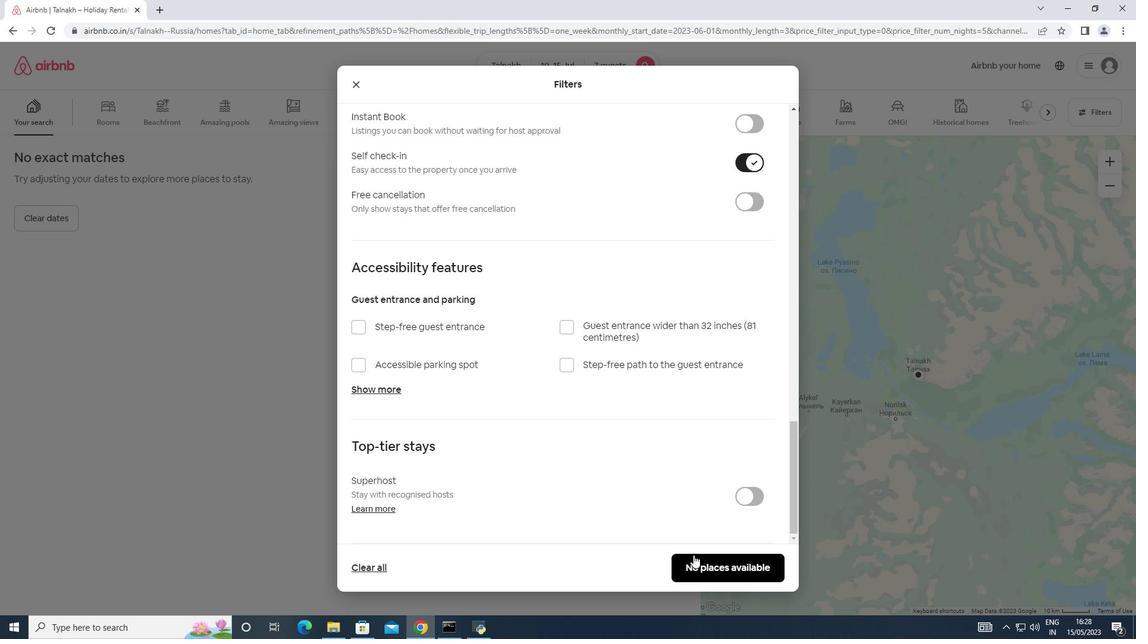 
